 Task: Search one way flight ticket for 4 adults, 1 infant in seat and 1 infant on lap in premium economy from Everett: Paine Field (snohomish County Airport) to Fort Wayne: Fort Wayne International Airport on 8-4-2023. Choice of flights is Royal air maroc. Number of bags: 3 checked bags. Price is upto 40000. Outbound departure time preference is 5:00.
Action: Mouse moved to (231, 310)
Screenshot: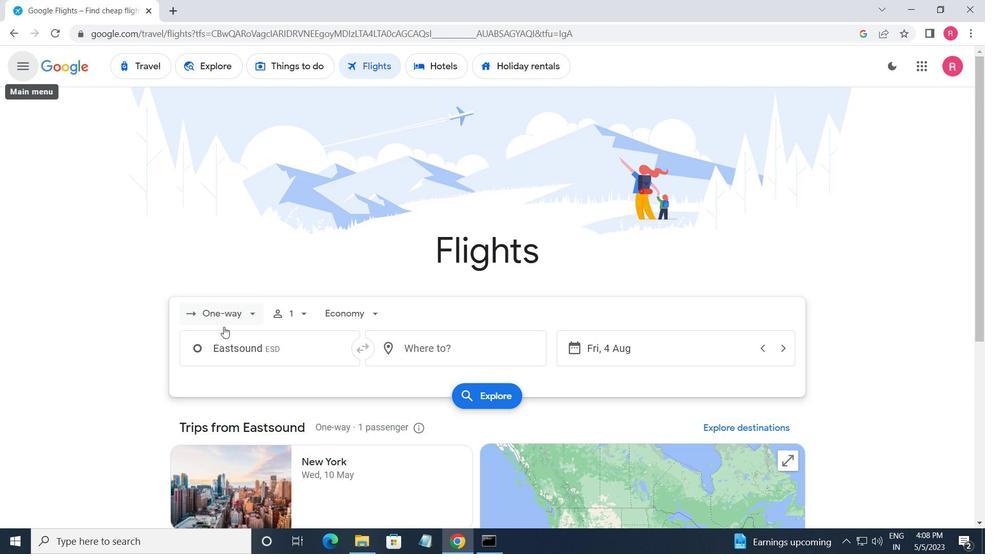 
Action: Mouse pressed left at (231, 310)
Screenshot: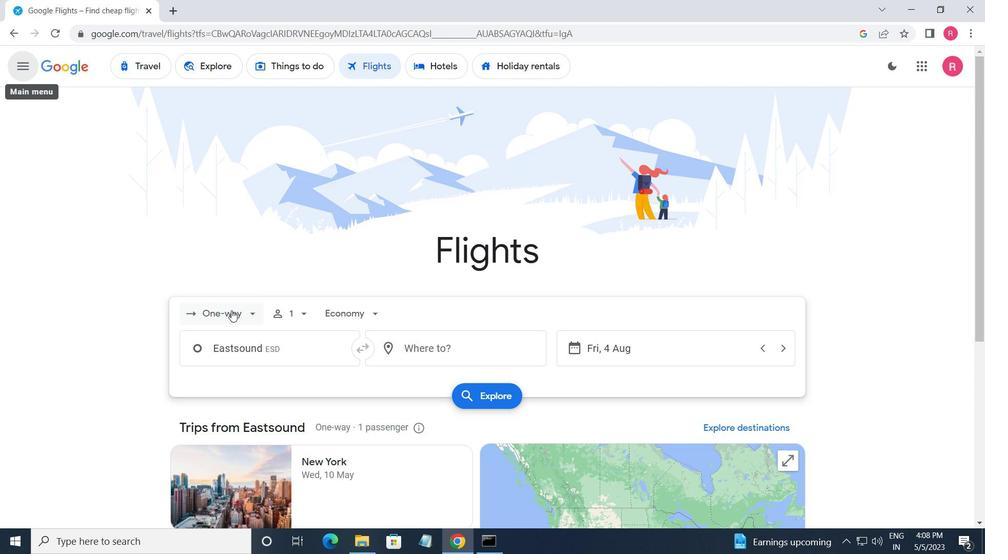 
Action: Mouse moved to (257, 369)
Screenshot: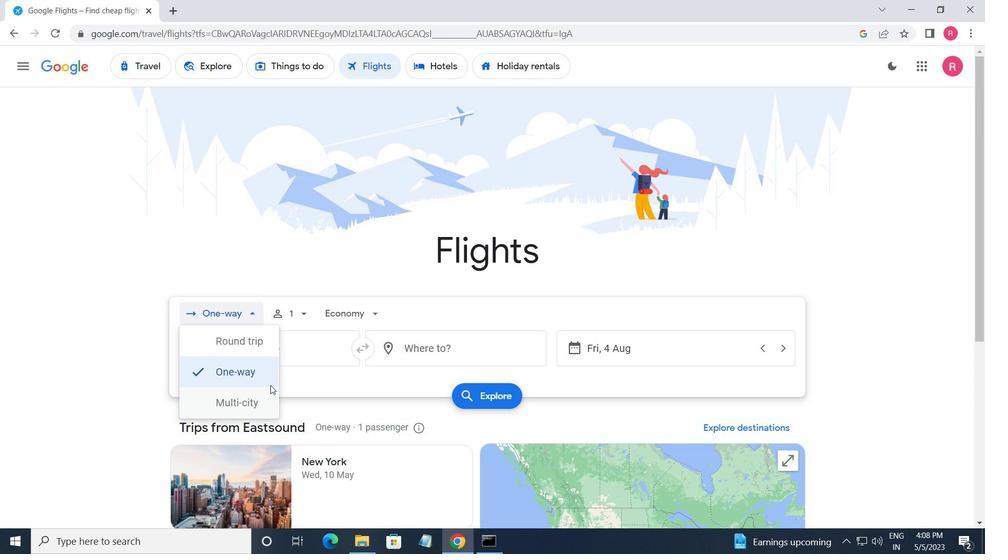 
Action: Mouse pressed left at (257, 369)
Screenshot: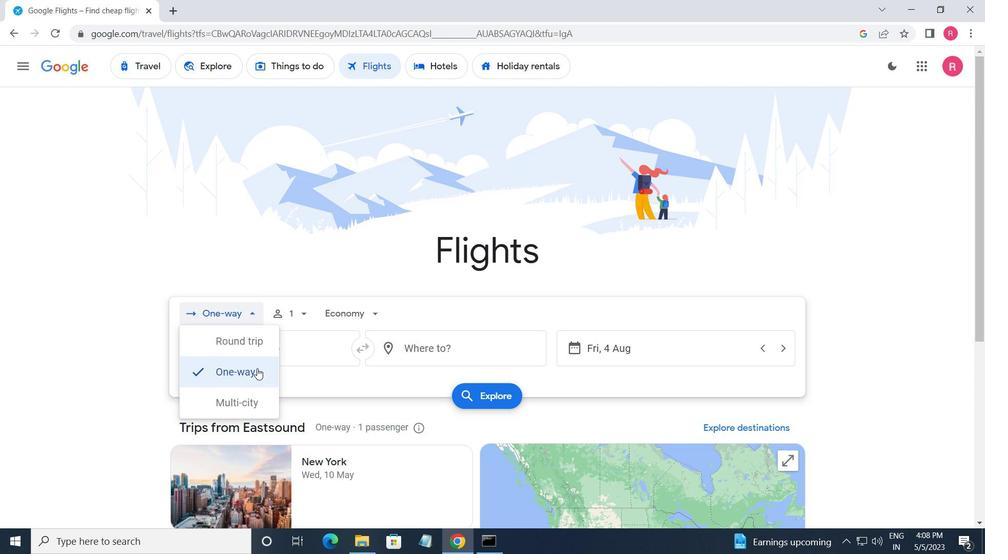 
Action: Mouse moved to (311, 313)
Screenshot: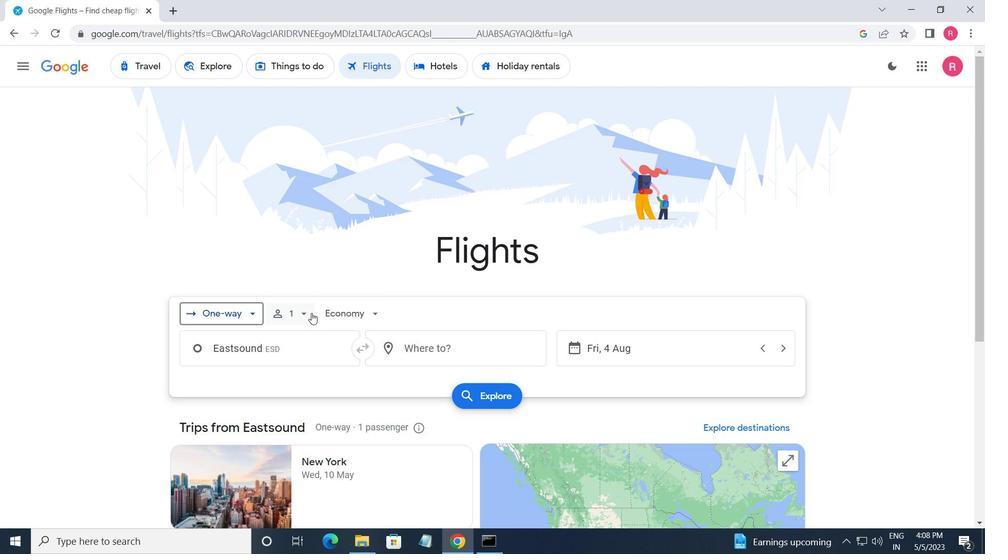 
Action: Mouse pressed left at (311, 313)
Screenshot: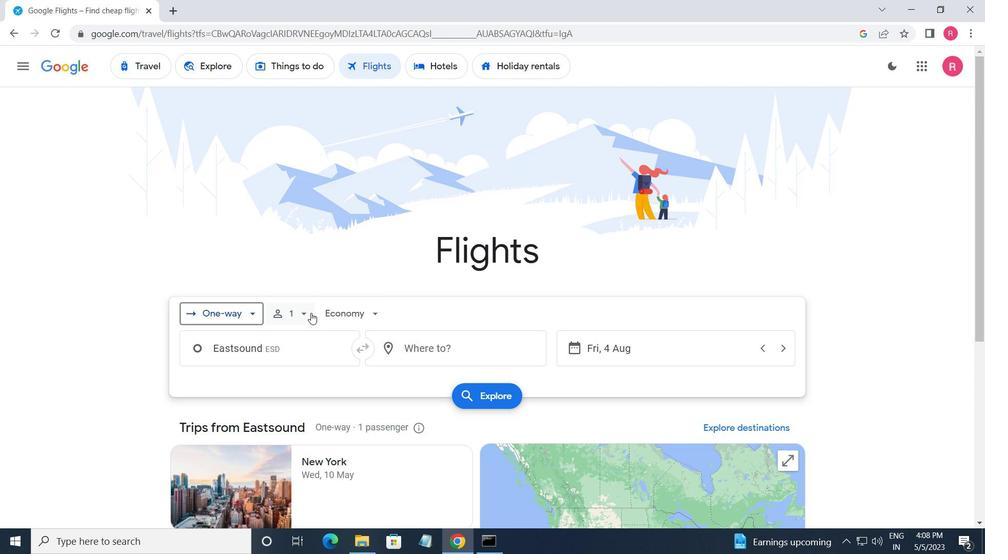 
Action: Mouse moved to (398, 347)
Screenshot: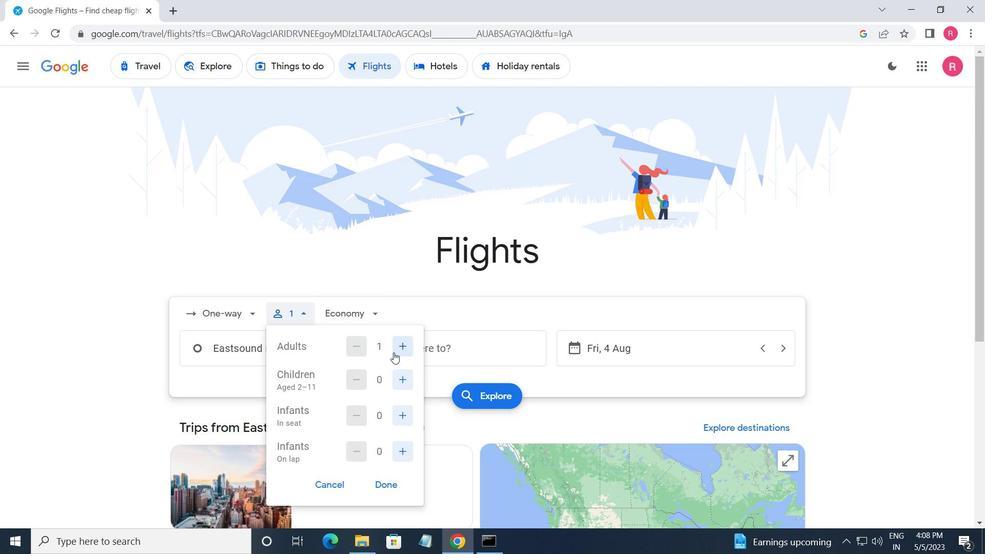 
Action: Mouse pressed left at (398, 347)
Screenshot: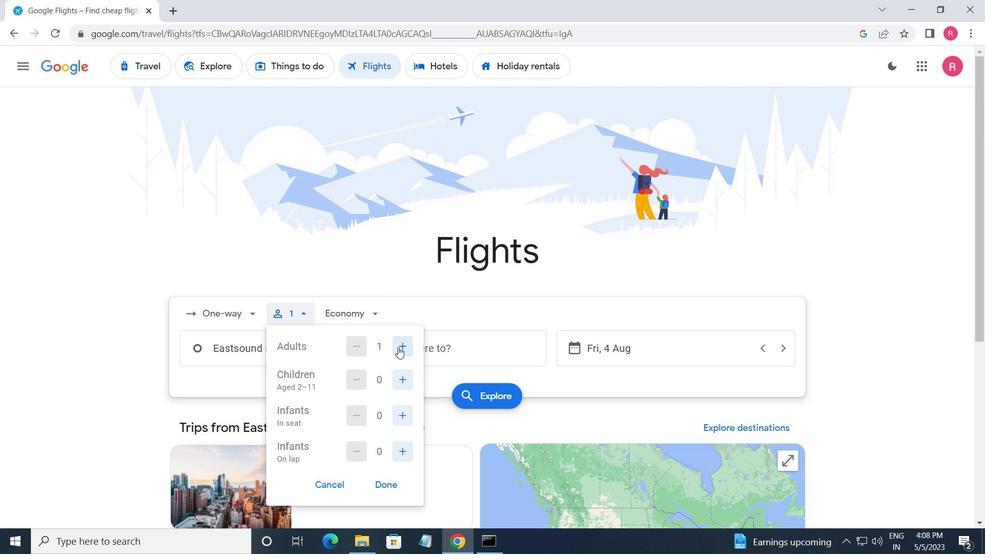 
Action: Mouse pressed left at (398, 347)
Screenshot: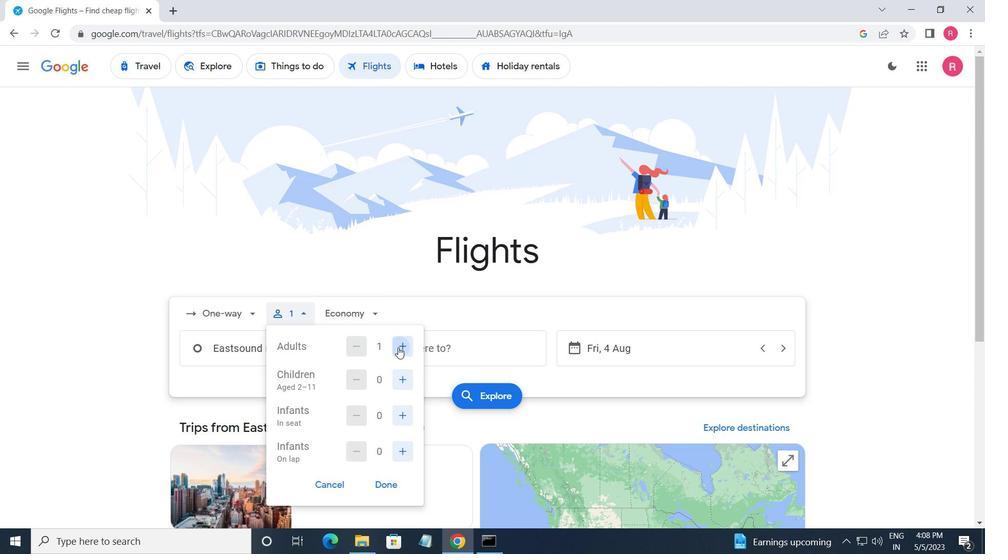 
Action: Mouse moved to (398, 347)
Screenshot: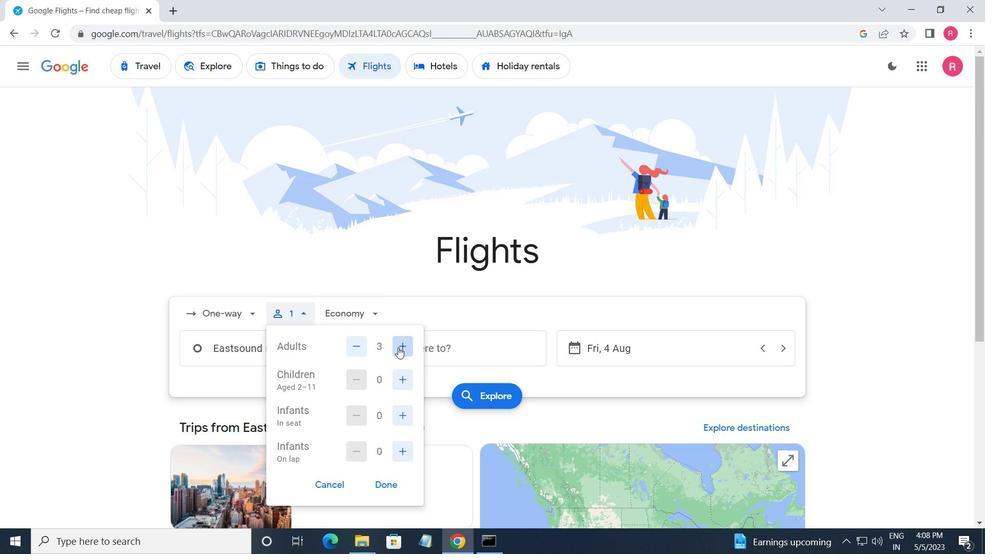 
Action: Mouse pressed left at (398, 347)
Screenshot: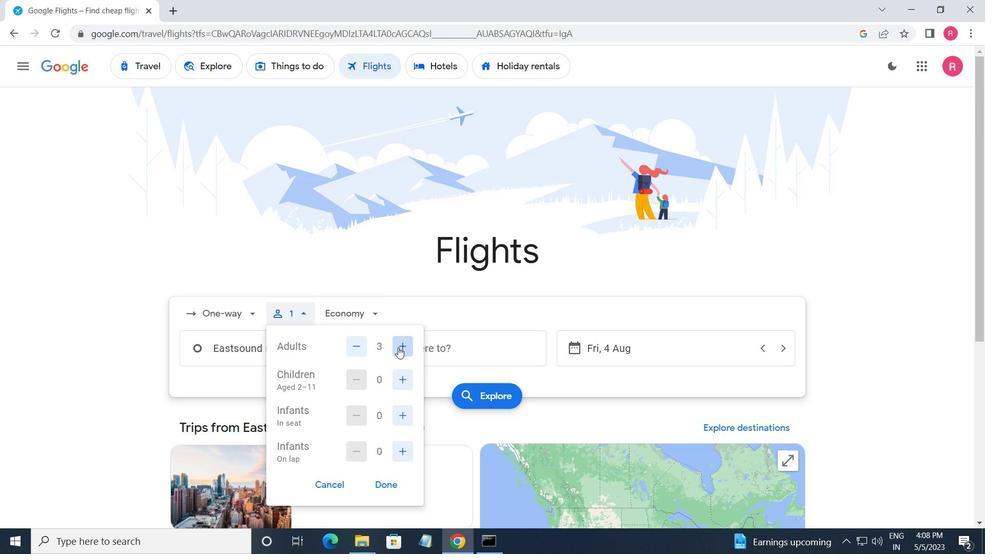
Action: Mouse moved to (407, 413)
Screenshot: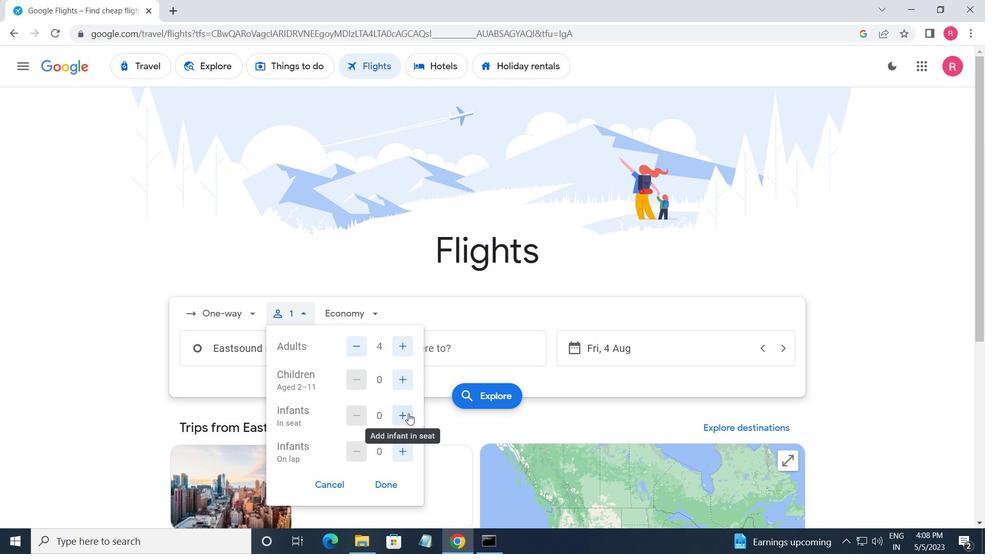 
Action: Mouse pressed left at (407, 413)
Screenshot: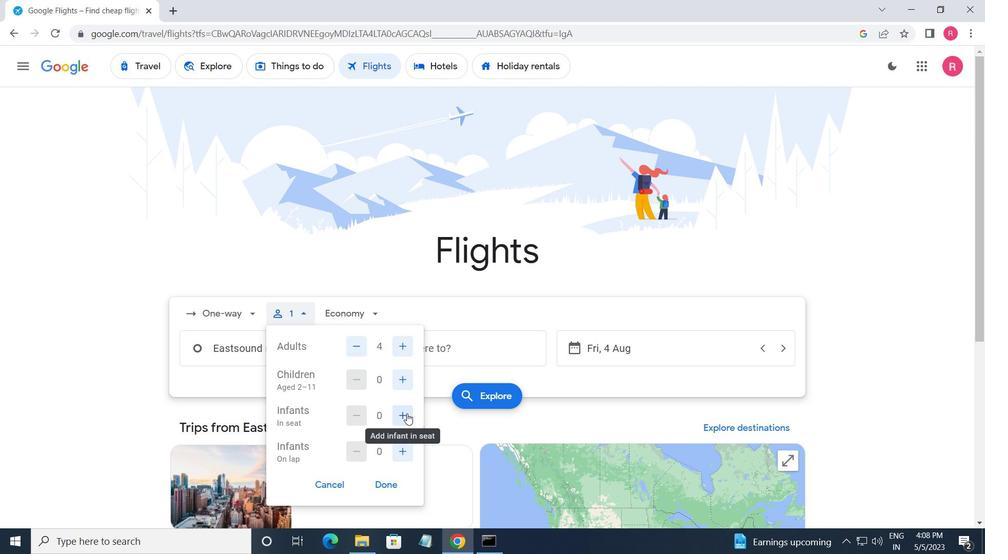 
Action: Mouse moved to (405, 449)
Screenshot: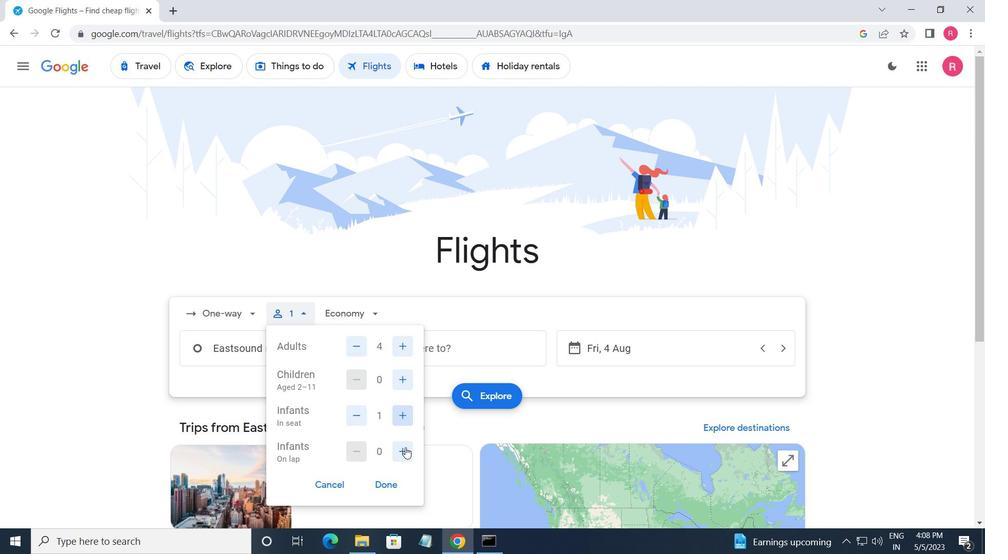 
Action: Mouse pressed left at (405, 449)
Screenshot: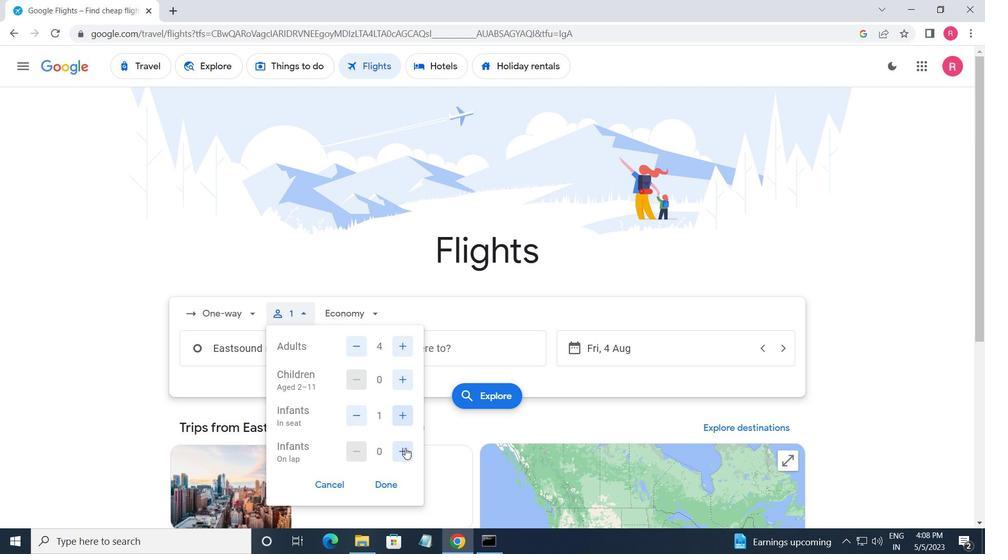
Action: Mouse moved to (384, 487)
Screenshot: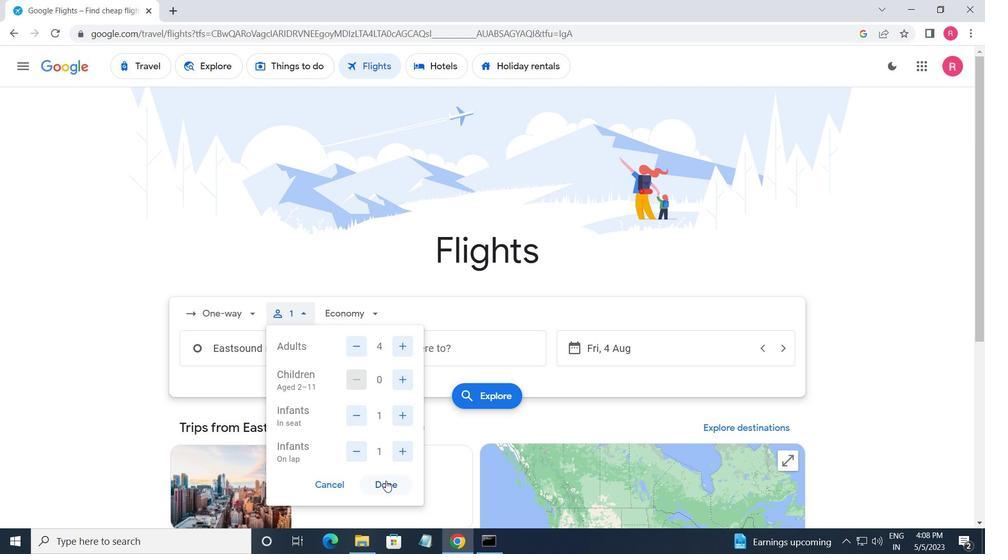 
Action: Mouse pressed left at (384, 487)
Screenshot: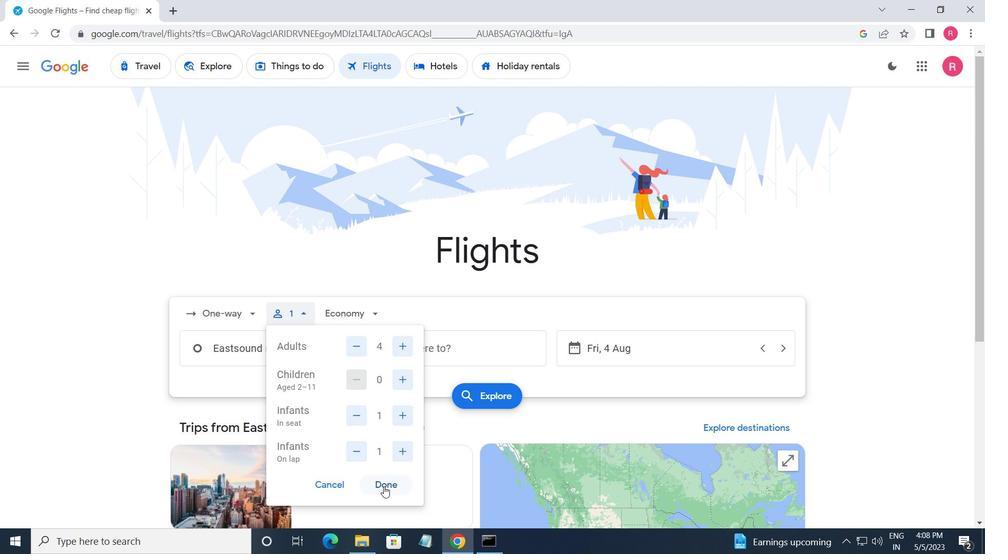 
Action: Mouse moved to (356, 311)
Screenshot: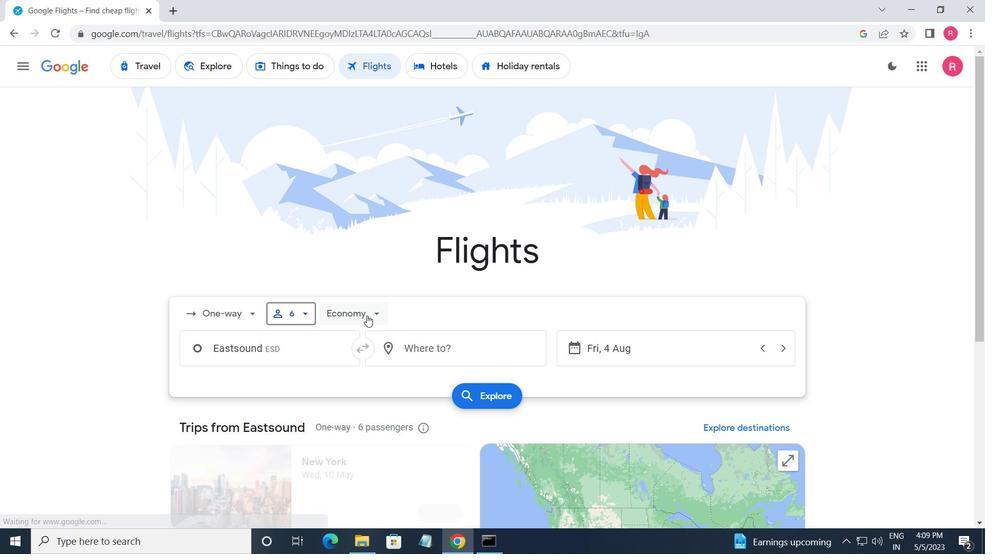 
Action: Mouse pressed left at (356, 311)
Screenshot: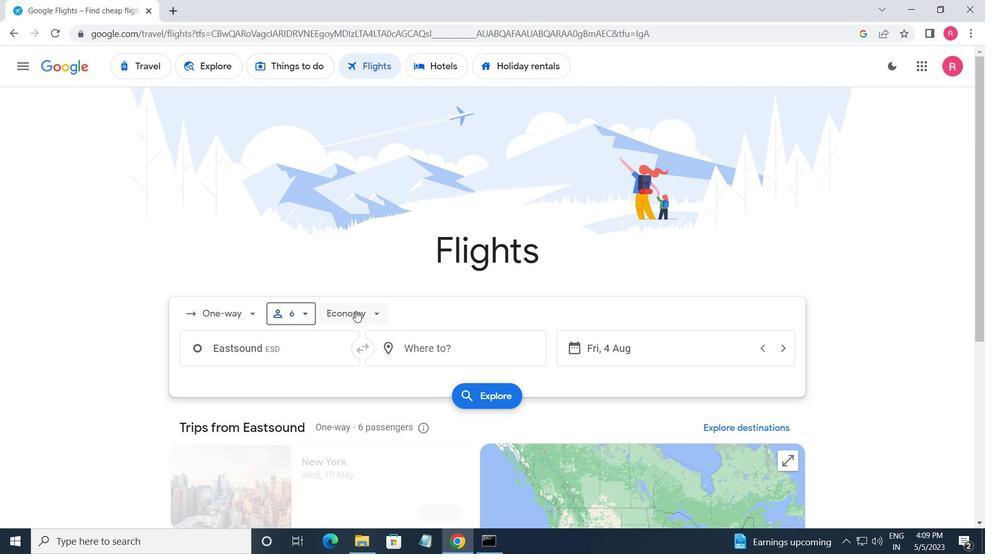 
Action: Mouse moved to (381, 380)
Screenshot: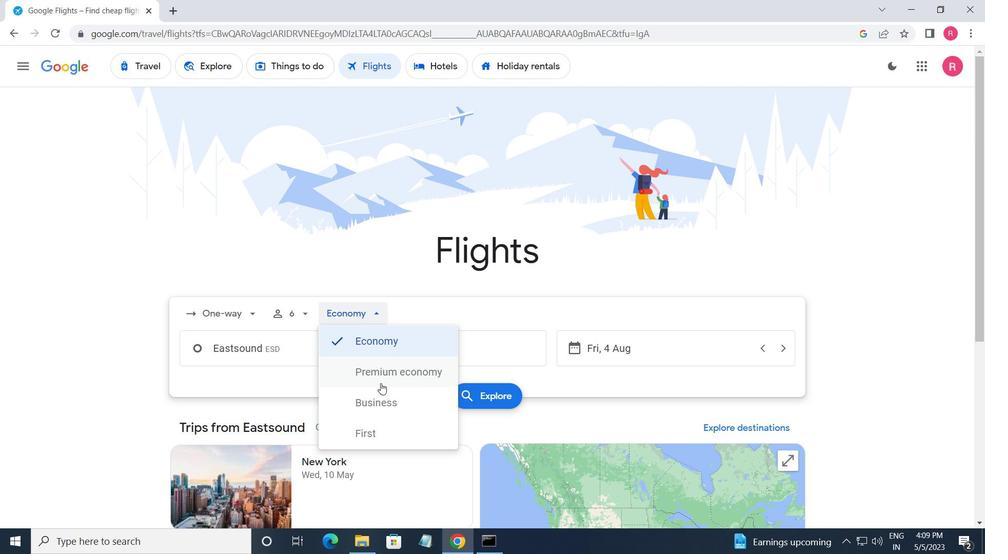 
Action: Mouse pressed left at (381, 380)
Screenshot: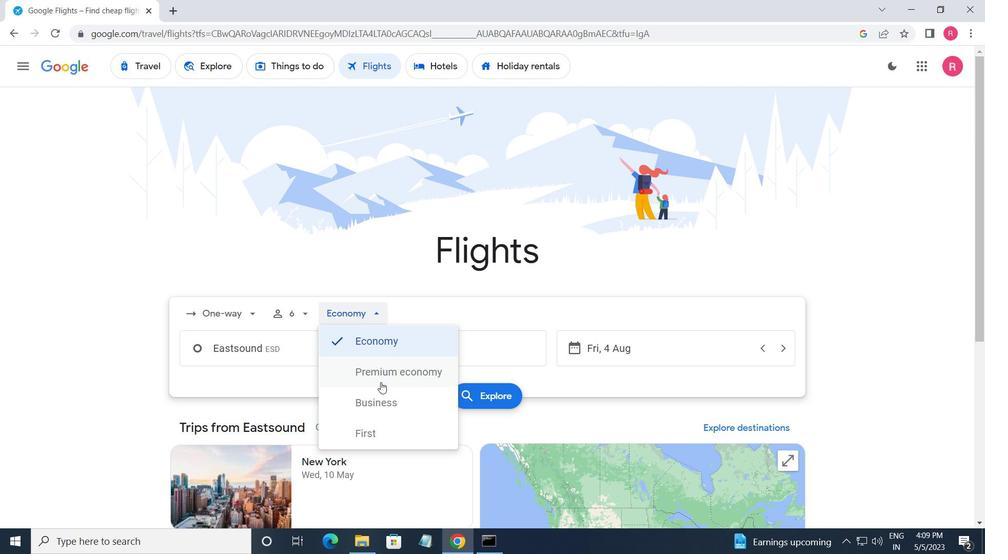 
Action: Mouse moved to (276, 352)
Screenshot: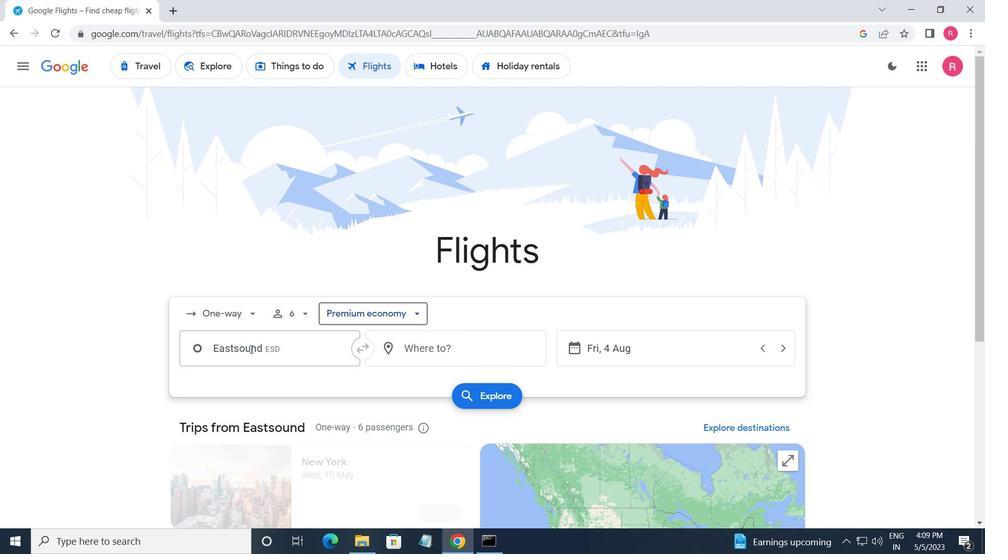 
Action: Mouse pressed left at (276, 352)
Screenshot: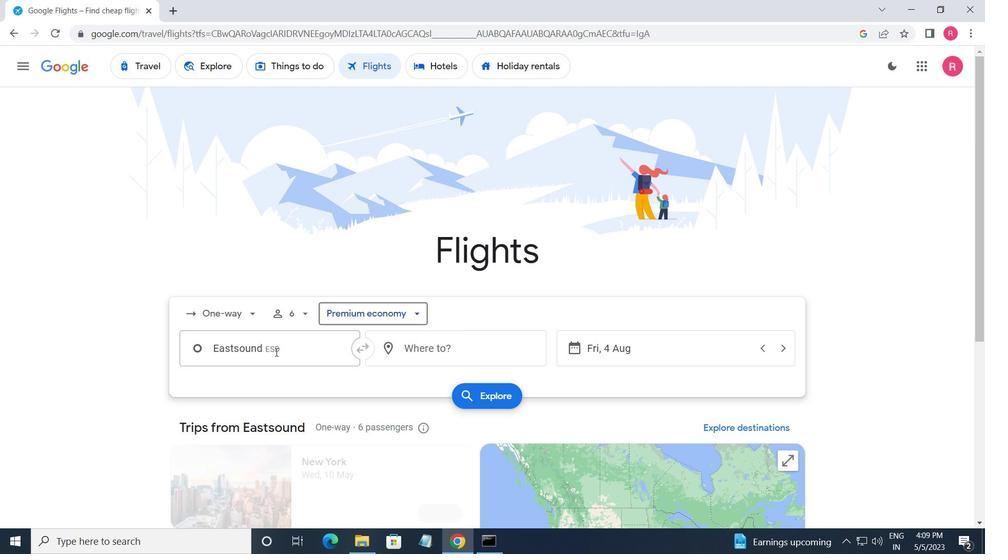
Action: Mouse moved to (276, 352)
Screenshot: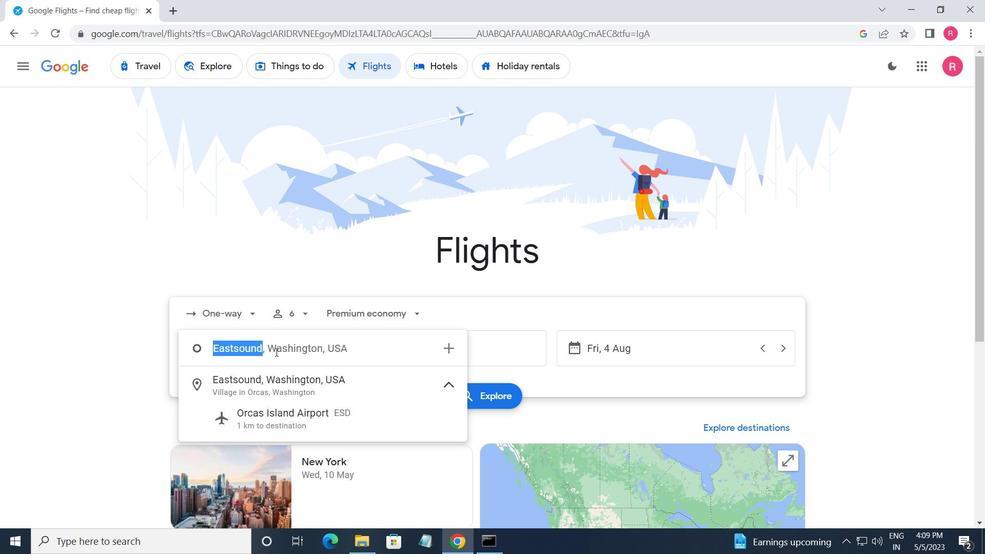 
Action: Key pressed <Key.backspace><Key.shift>EVERETT
Screenshot: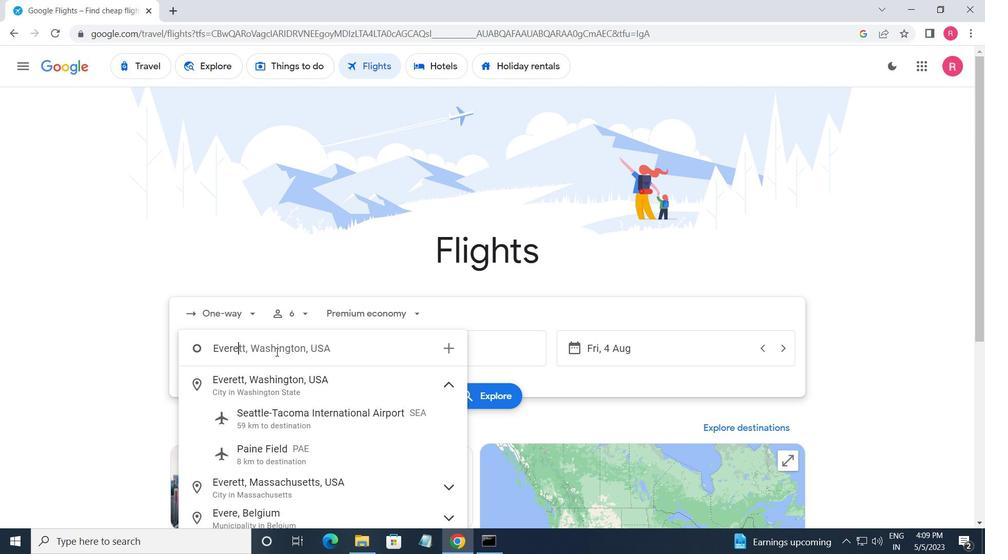 
Action: Mouse moved to (295, 431)
Screenshot: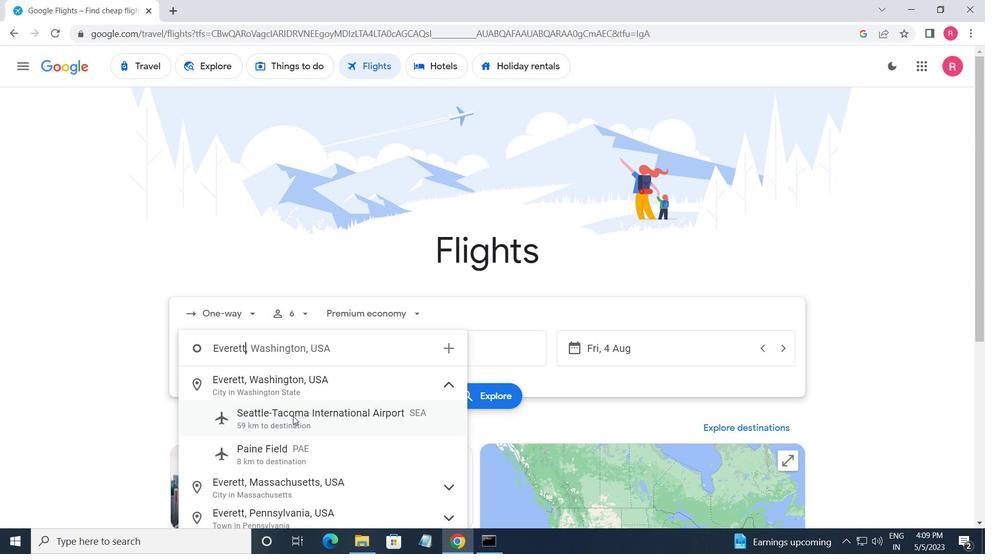 
Action: Key pressed <Key.backspace><Key.backspace><Key.backspace><Key.backspace><Key.backspace><Key.backspace><Key.backspace><Key.backspace><Key.backspace><Key.backspace><Key.backspace><Key.backspace><Key.backspace><Key.backspace><Key.backspace><Key.backspace><Key.backspace><Key.backspace><Key.backspace><Key.backspace><Key.backspace><Key.backspace><Key.backspace><Key.backspace><Key.backspace><Key.backspace><Key.backspace><Key.backspace><Key.backspace><Key.backspace><Key.backspace><Key.backspace><Key.backspace><Key.backspace><Key.backspace><Key.backspace><Key.backspace><Key.backspace><Key.backspace><Key.backspace><Key.backspace><Key.backspace><Key.backspace><Key.backspace><Key.backspace><Key.backspace><Key.backspace><Key.backspace><Key.backspace><Key.backspace><Key.backspace><Key.backspace><Key.backspace><Key.shift>EVERETT
Screenshot: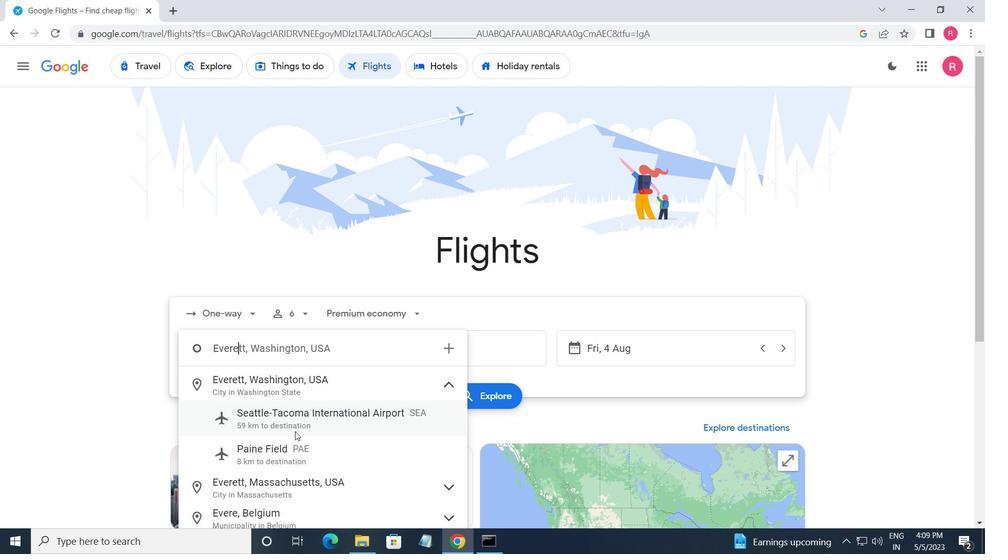 
Action: Mouse moved to (283, 446)
Screenshot: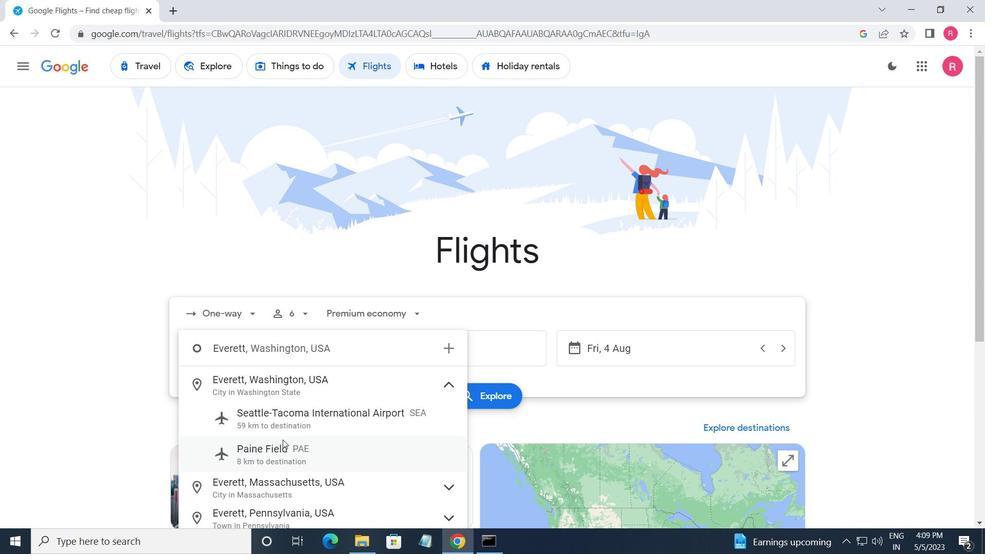 
Action: Mouse pressed left at (283, 446)
Screenshot: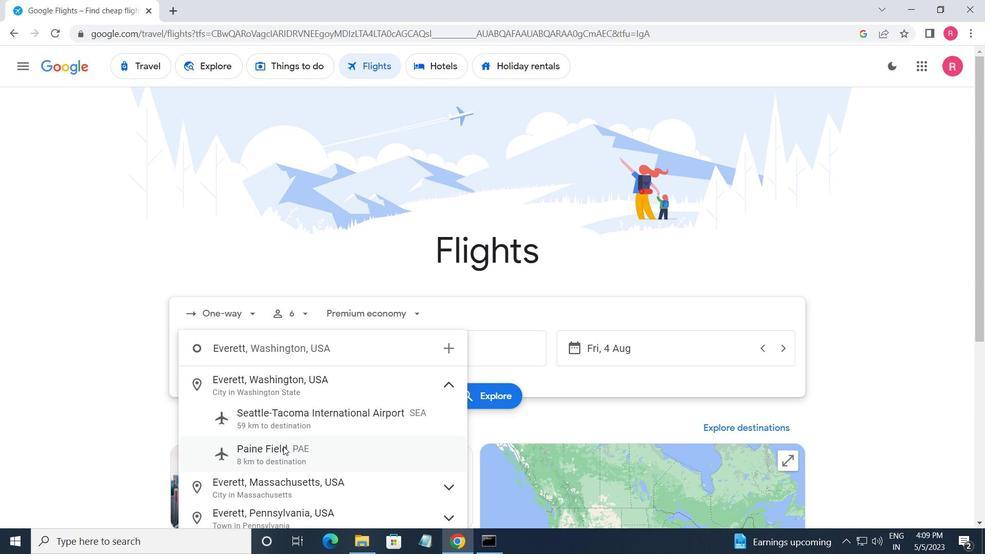 
Action: Mouse moved to (447, 341)
Screenshot: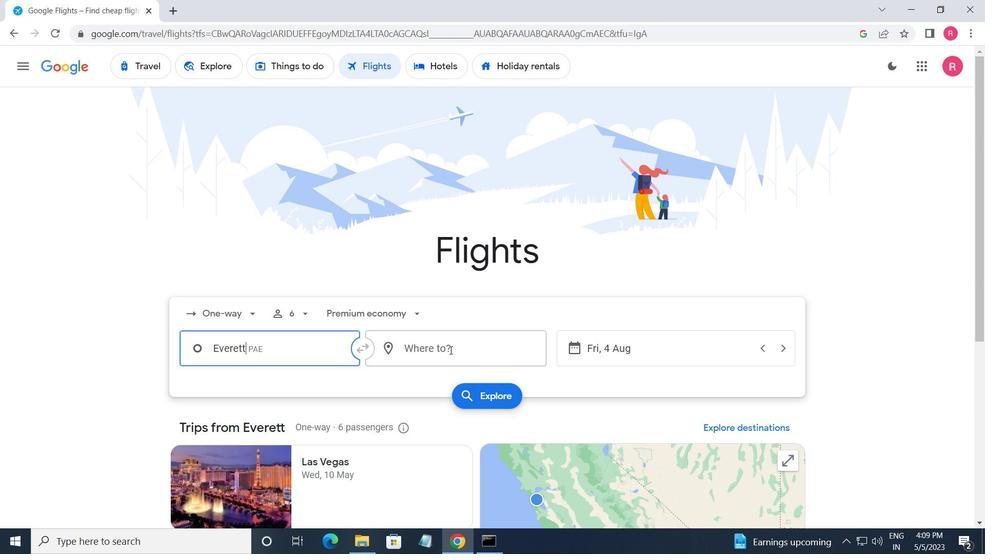 
Action: Mouse pressed left at (447, 341)
Screenshot: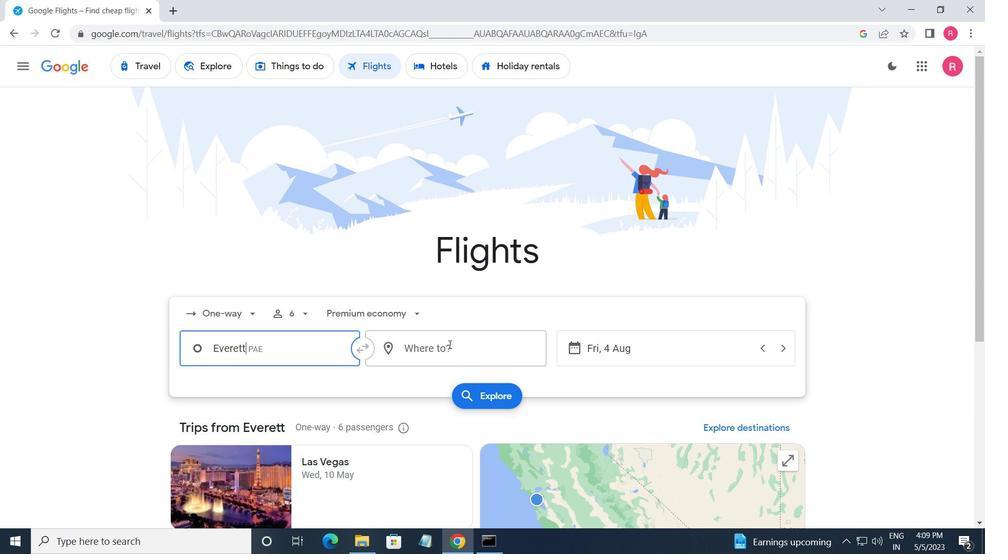 
Action: Key pressed <Key.caps_lock>FO<Key.backspace><Key.caps_lock>ORT<Key.space>
Screenshot: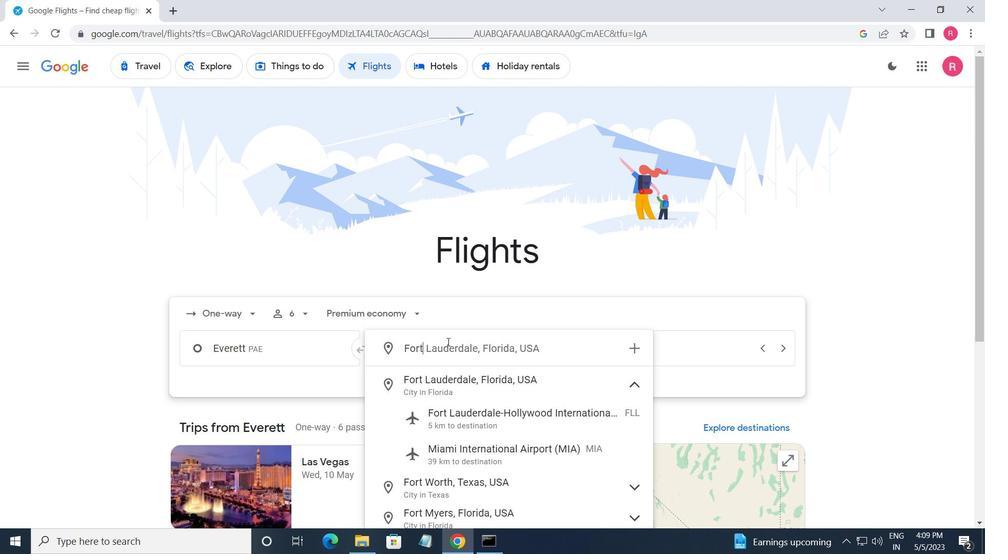 
Action: Mouse moved to (454, 345)
Screenshot: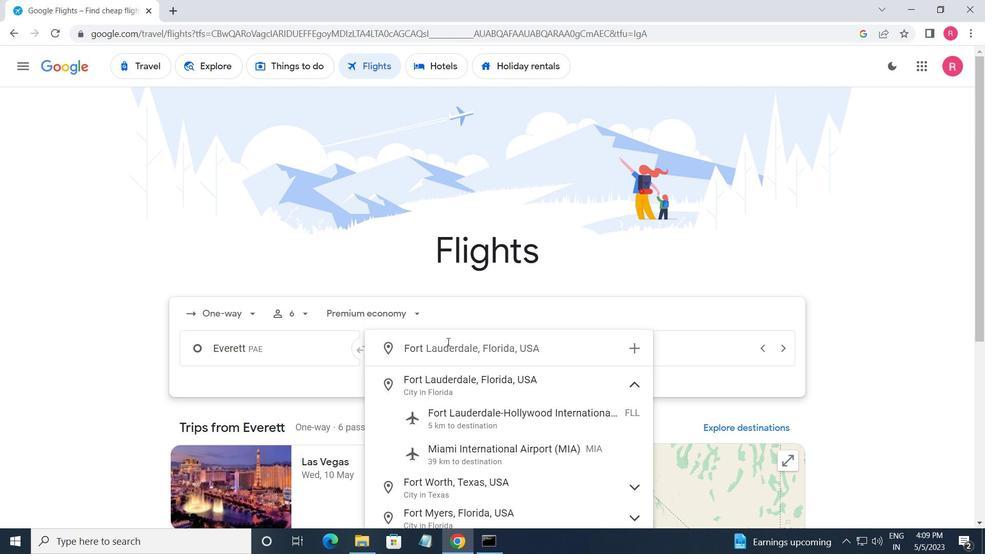
Action: Key pressed <Key.shift>WAY
Screenshot: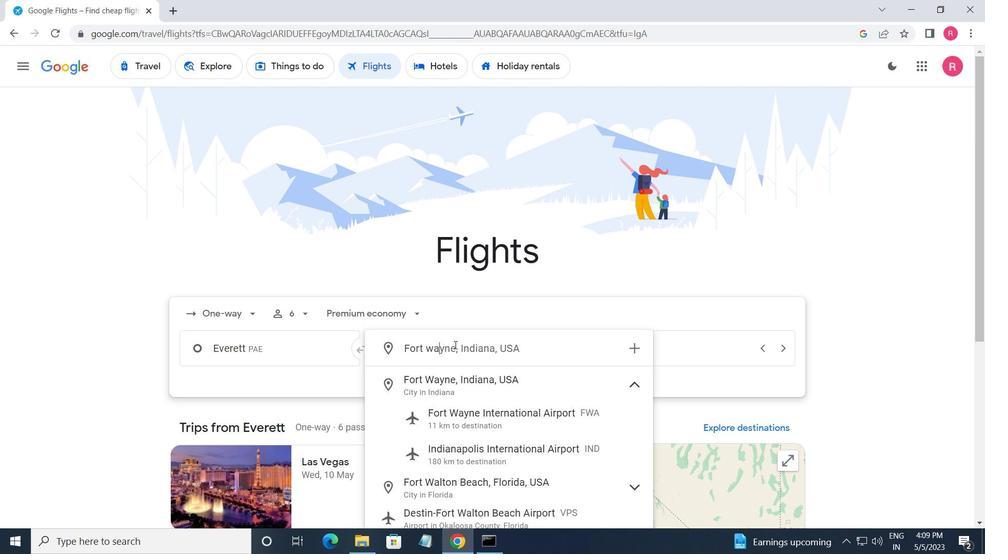 
Action: Mouse moved to (517, 414)
Screenshot: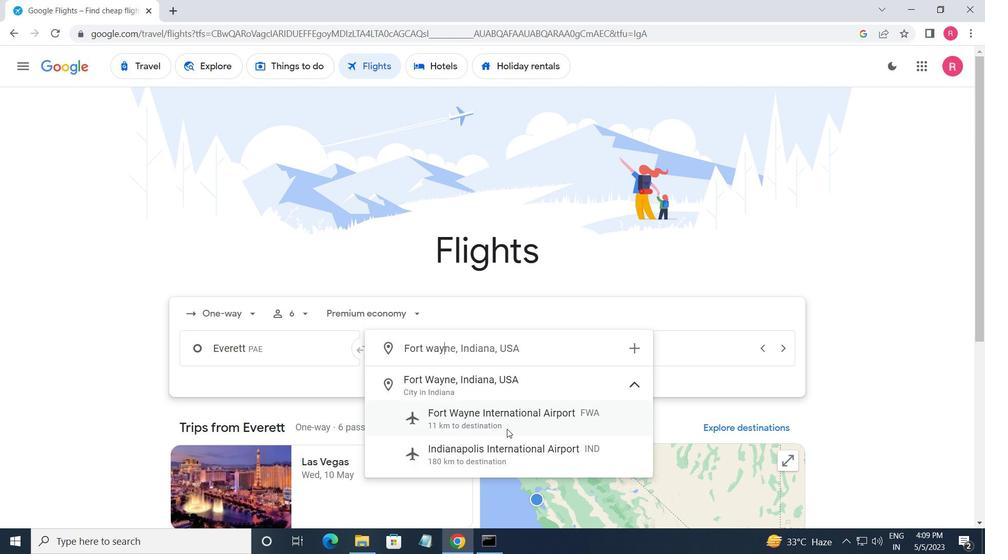 
Action: Mouse pressed left at (517, 414)
Screenshot: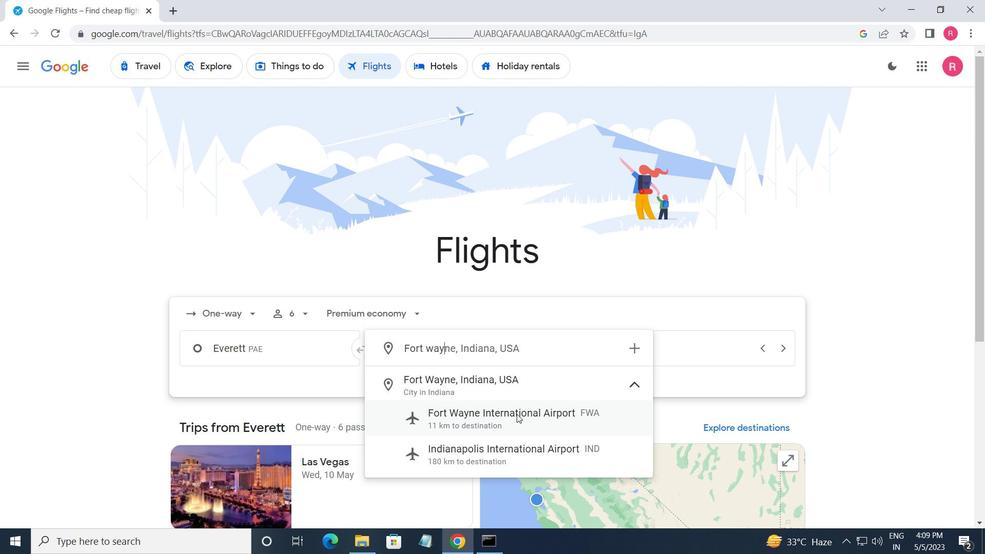 
Action: Mouse moved to (701, 338)
Screenshot: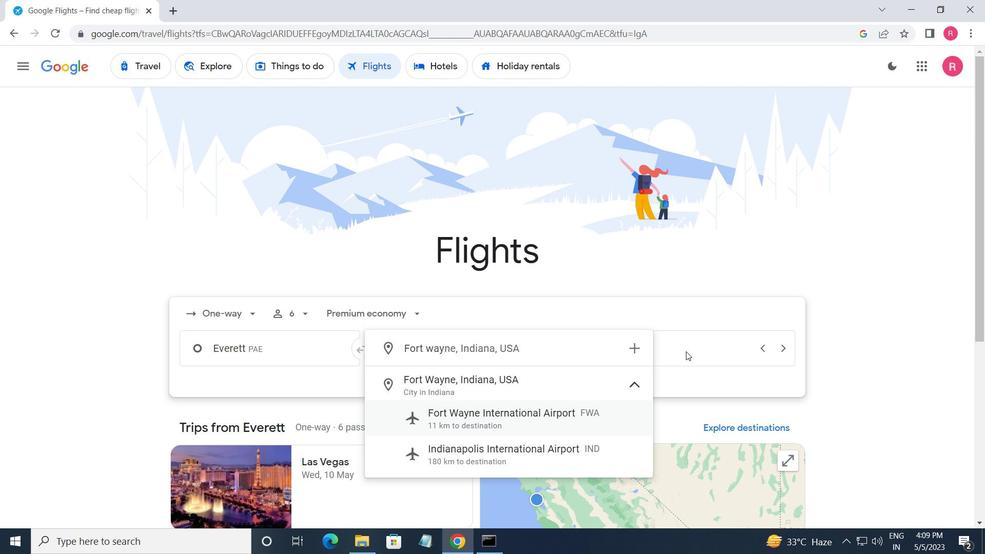 
Action: Mouse pressed left at (701, 338)
Screenshot: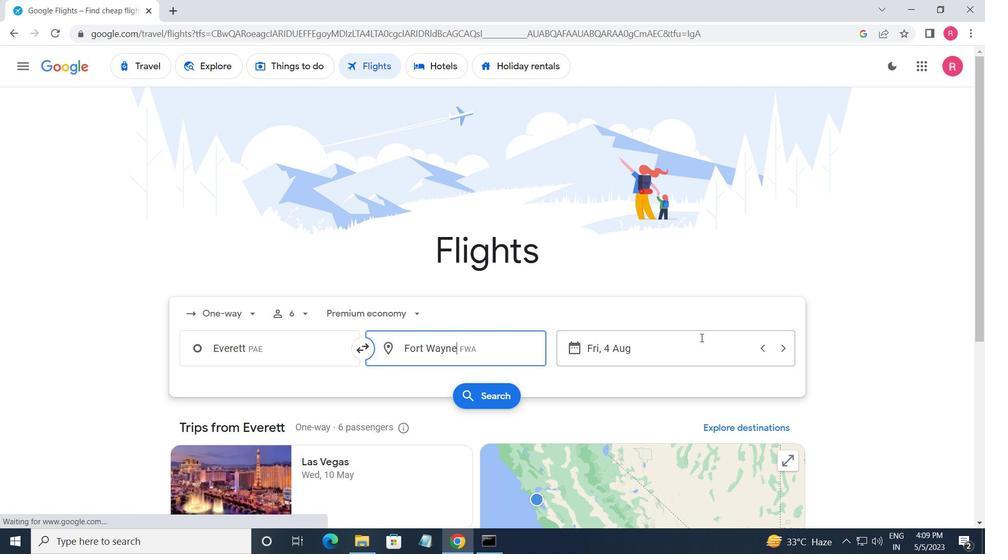 
Action: Mouse moved to (499, 302)
Screenshot: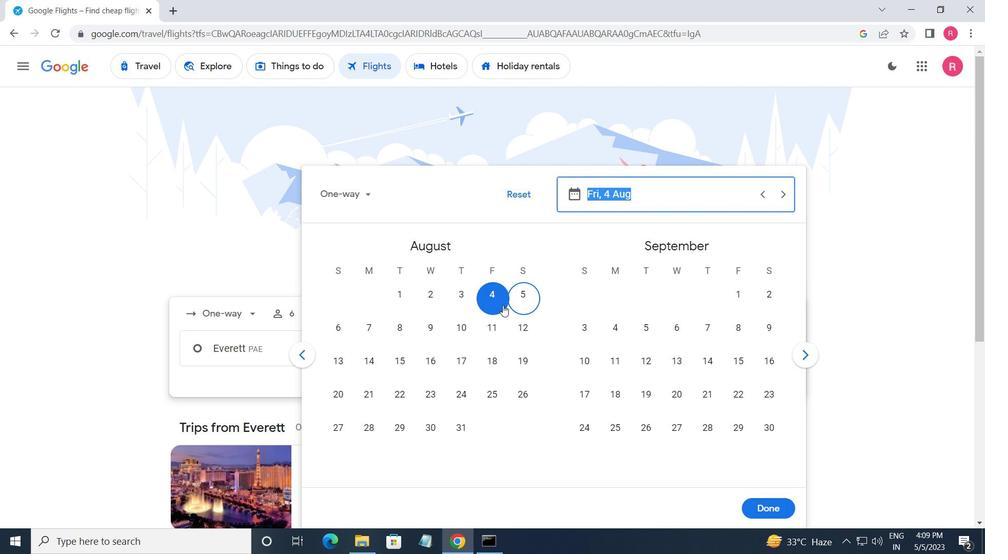 
Action: Mouse pressed left at (499, 302)
Screenshot: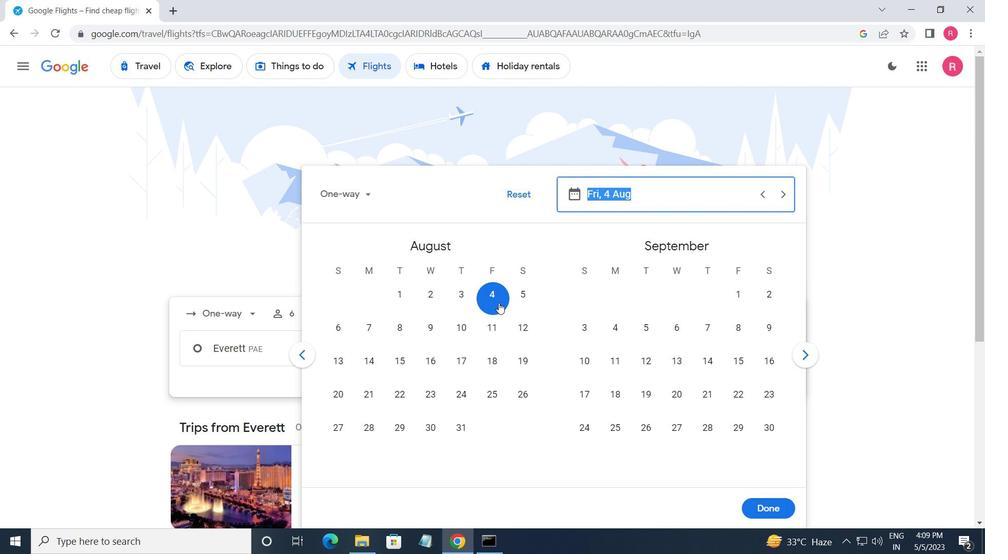 
Action: Mouse moved to (770, 507)
Screenshot: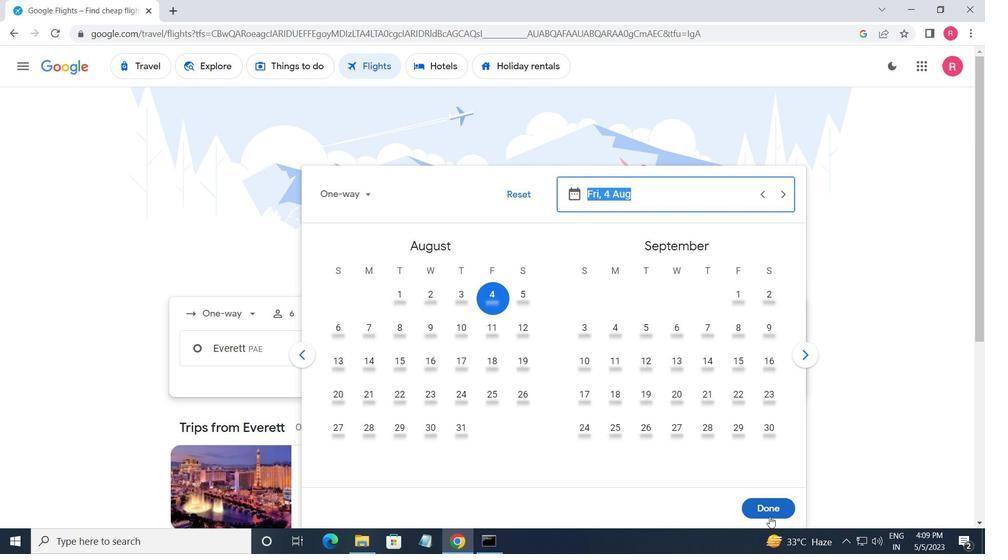 
Action: Mouse pressed left at (770, 507)
Screenshot: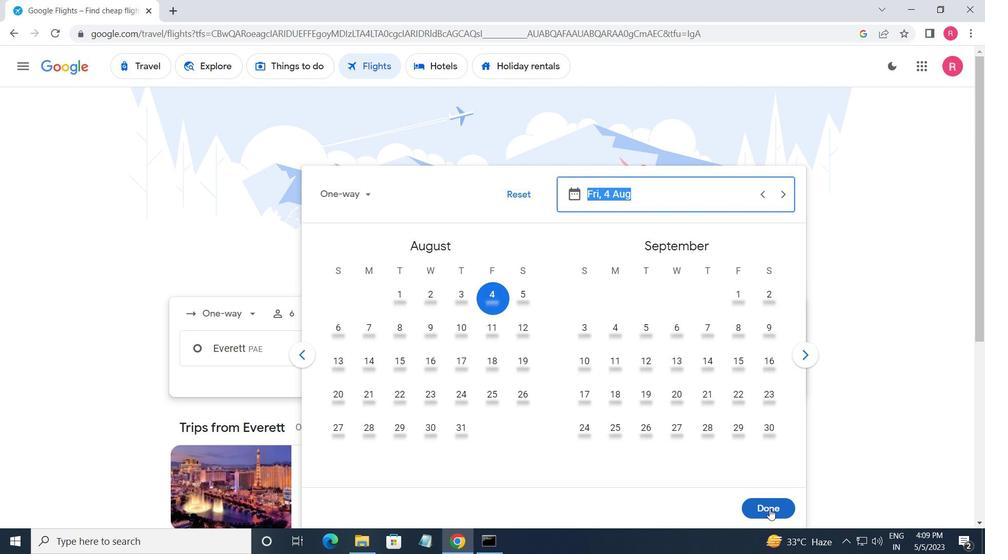 
Action: Mouse moved to (493, 402)
Screenshot: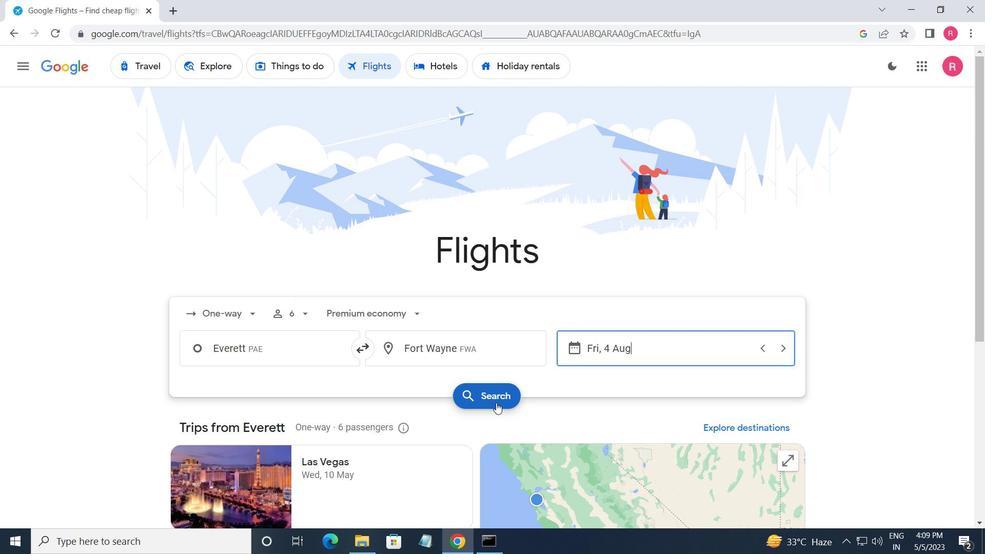 
Action: Mouse pressed left at (493, 402)
Screenshot: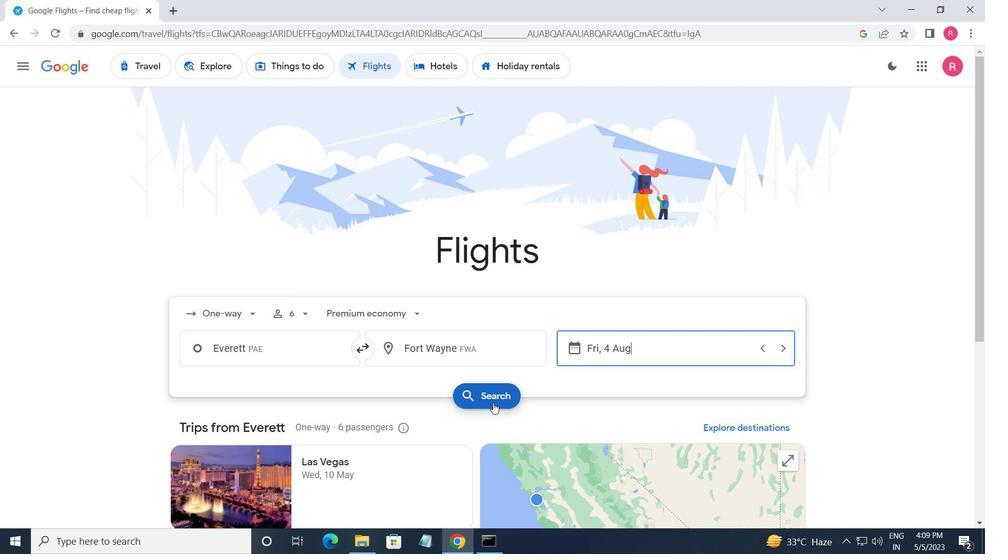
Action: Mouse moved to (179, 180)
Screenshot: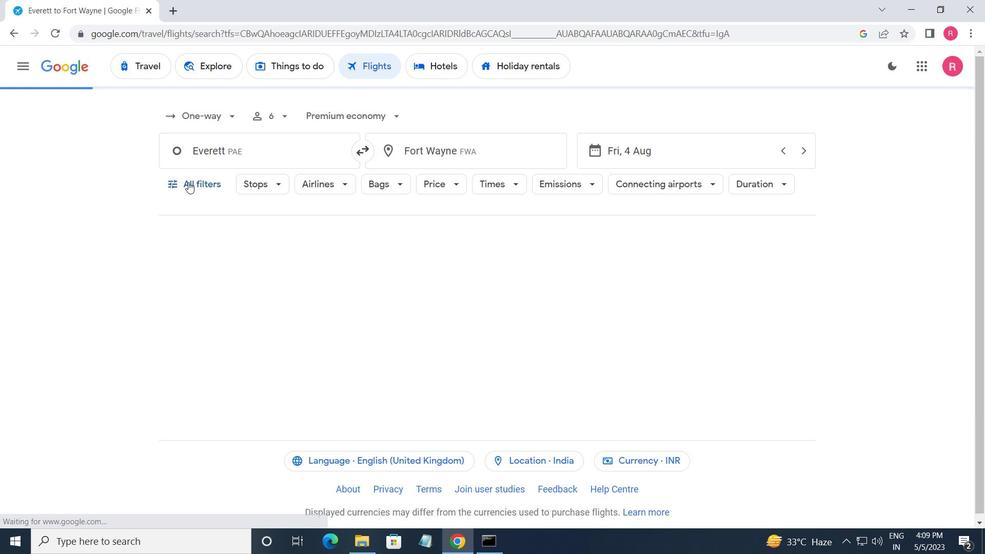 
Action: Mouse pressed left at (179, 180)
Screenshot: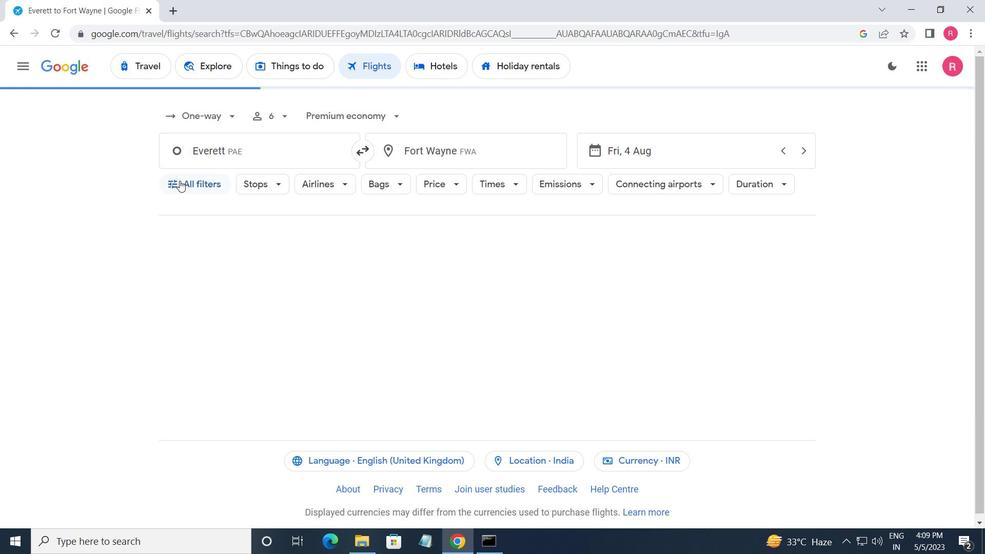 
Action: Mouse moved to (213, 298)
Screenshot: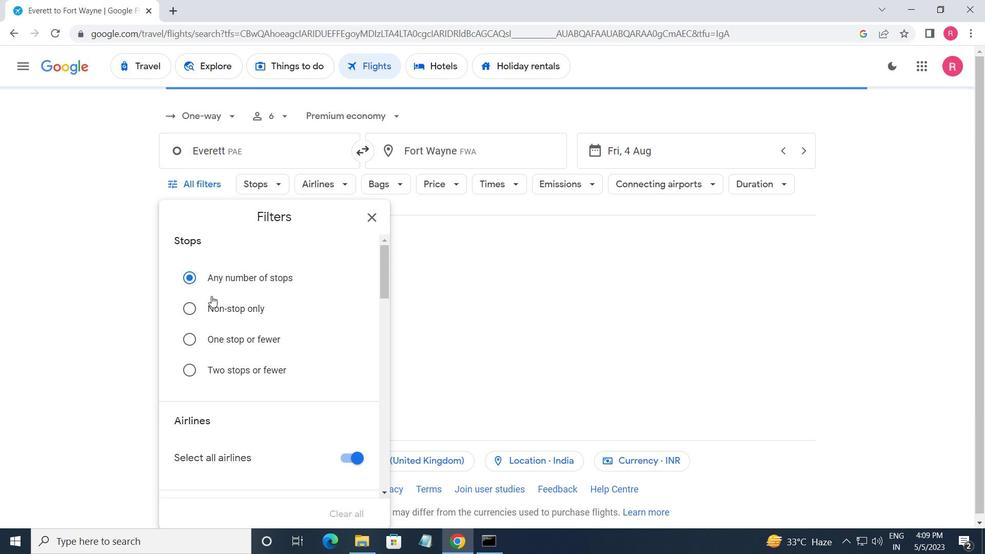 
Action: Mouse scrolled (213, 297) with delta (0, 0)
Screenshot: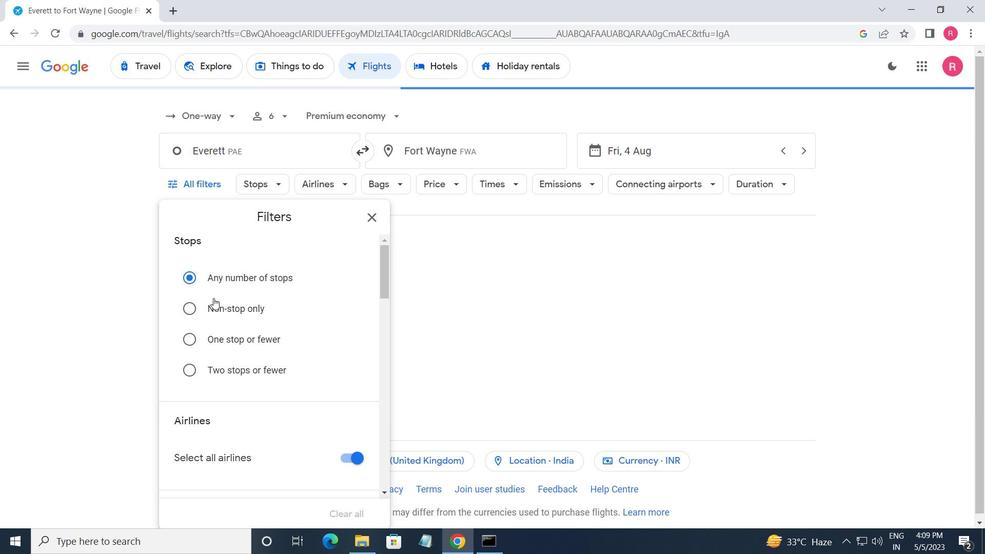 
Action: Mouse moved to (214, 299)
Screenshot: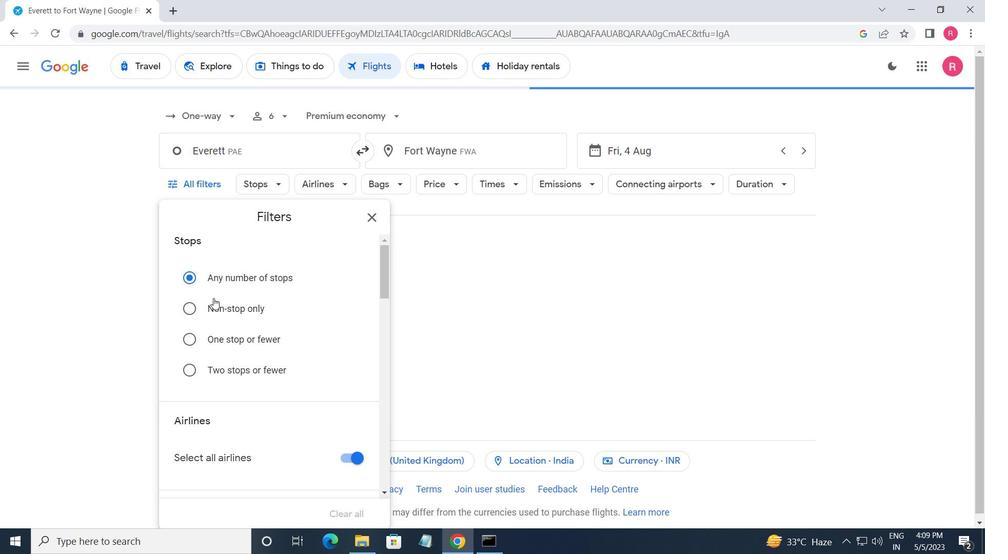 
Action: Mouse scrolled (214, 298) with delta (0, 0)
Screenshot: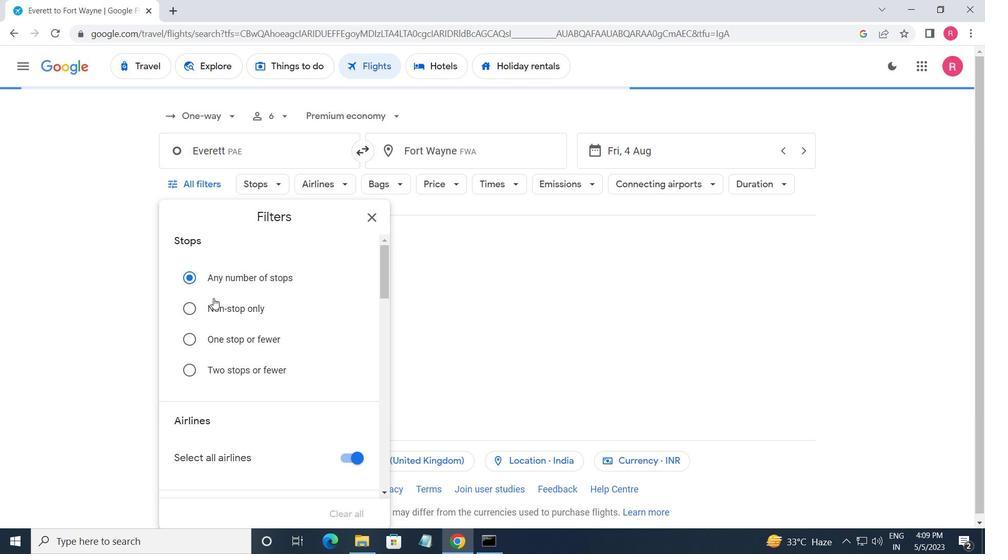 
Action: Mouse moved to (217, 300)
Screenshot: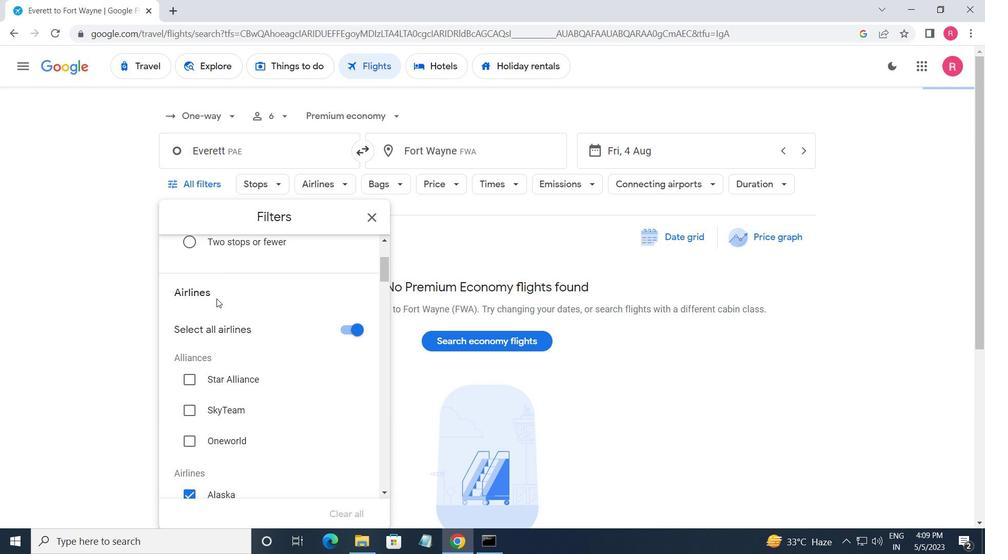 
Action: Mouse scrolled (217, 299) with delta (0, 0)
Screenshot: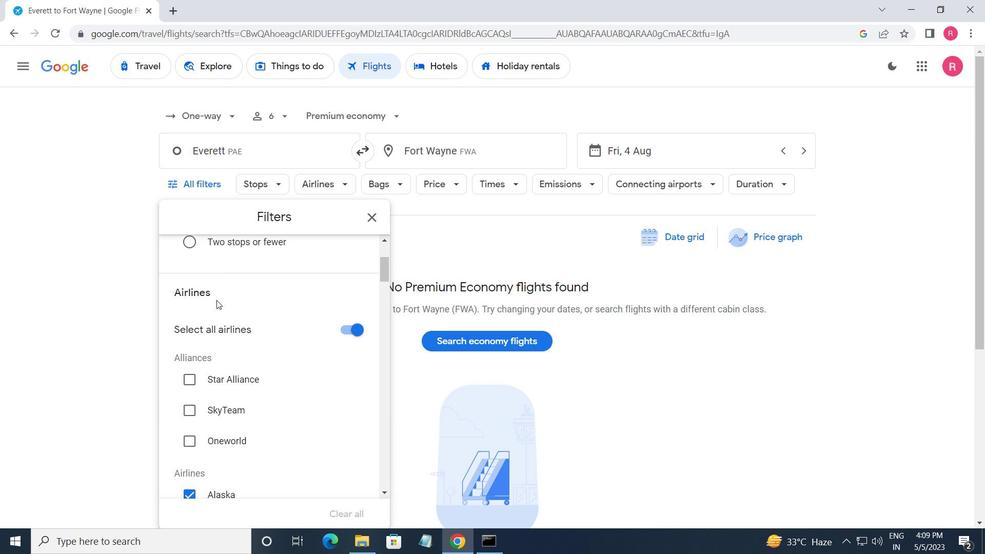
Action: Mouse moved to (227, 309)
Screenshot: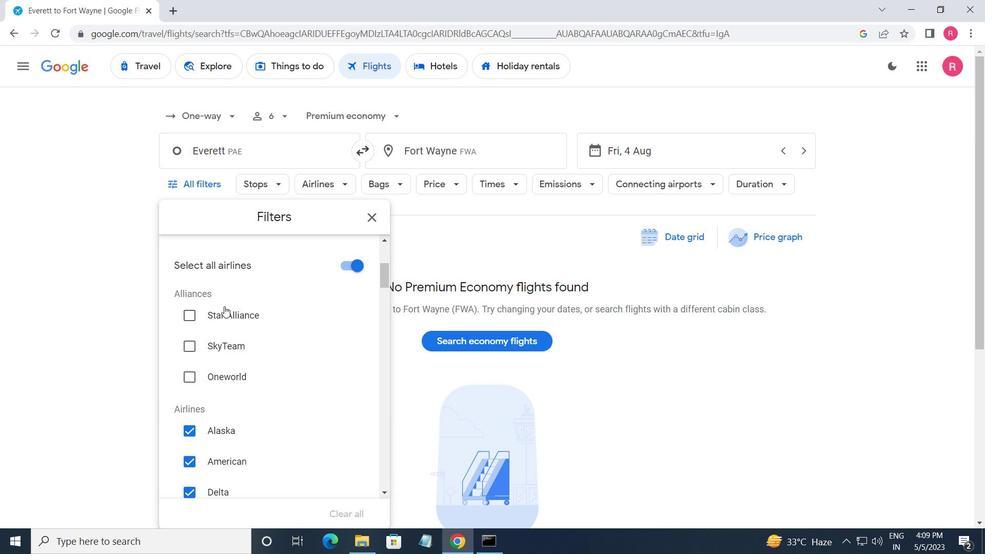 
Action: Mouse scrolled (227, 308) with delta (0, 0)
Screenshot: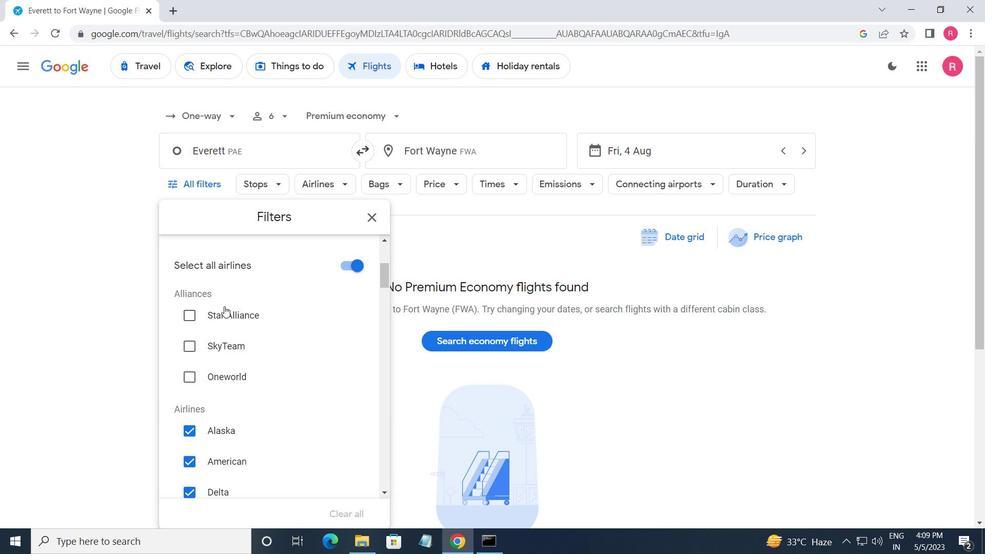 
Action: Mouse moved to (232, 316)
Screenshot: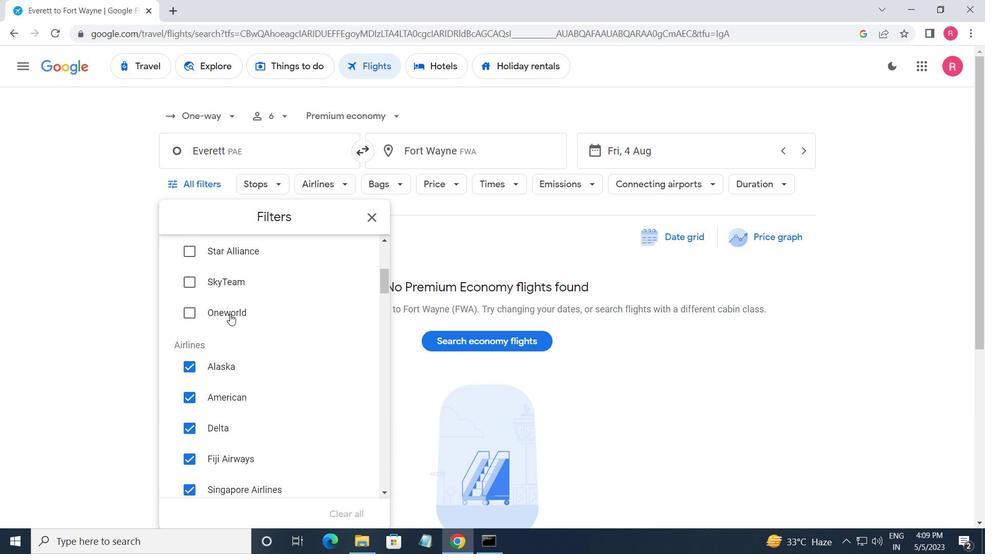 
Action: Mouse scrolled (232, 316) with delta (0, 0)
Screenshot: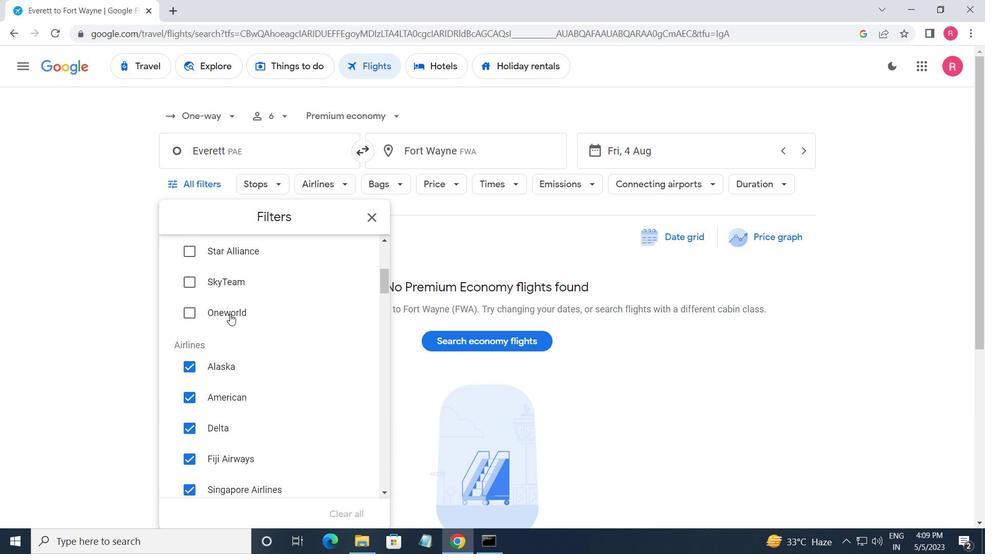 
Action: Mouse moved to (233, 318)
Screenshot: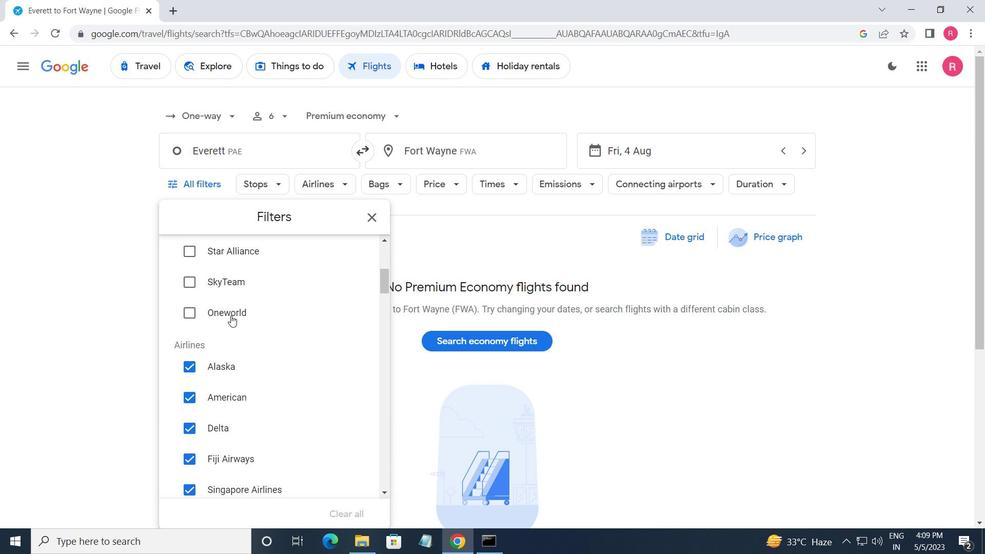 
Action: Mouse scrolled (233, 318) with delta (0, 0)
Screenshot: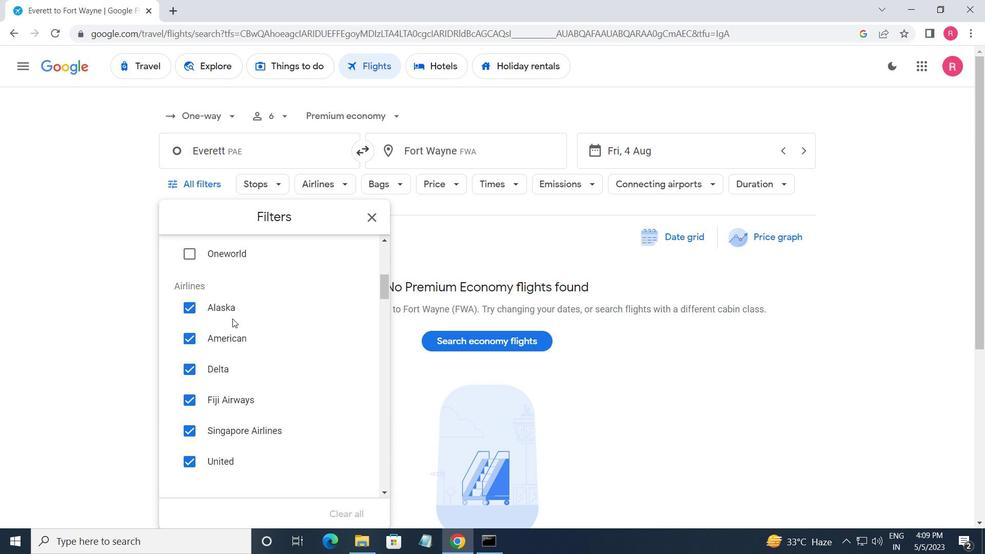 
Action: Mouse scrolled (233, 319) with delta (0, 0)
Screenshot: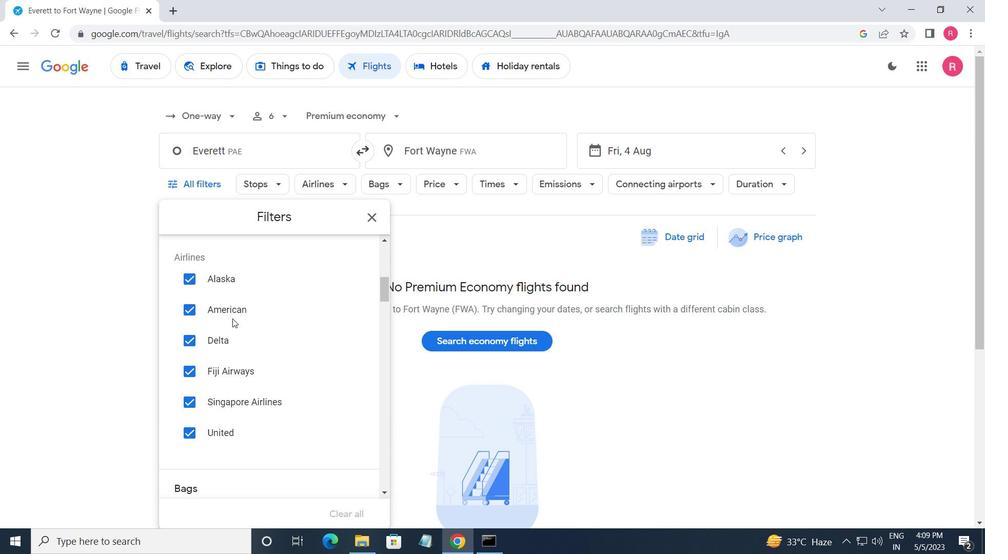 
Action: Mouse scrolled (233, 319) with delta (0, 0)
Screenshot: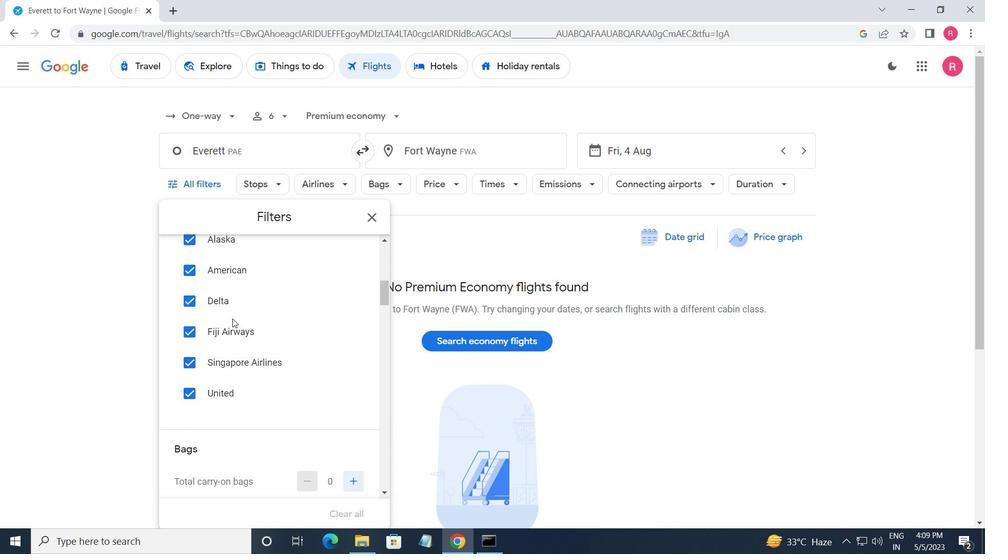 
Action: Mouse moved to (244, 317)
Screenshot: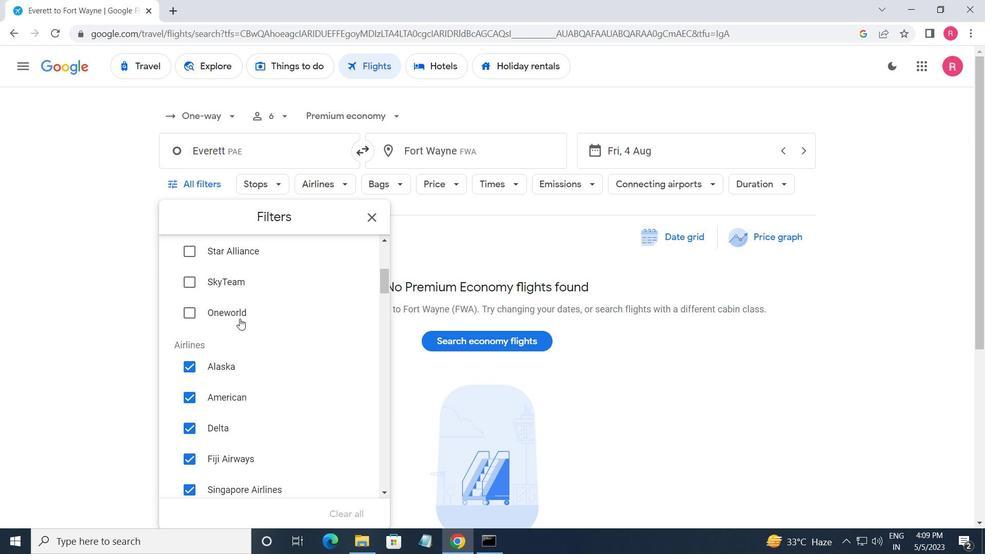 
Action: Mouse scrolled (244, 318) with delta (0, 0)
Screenshot: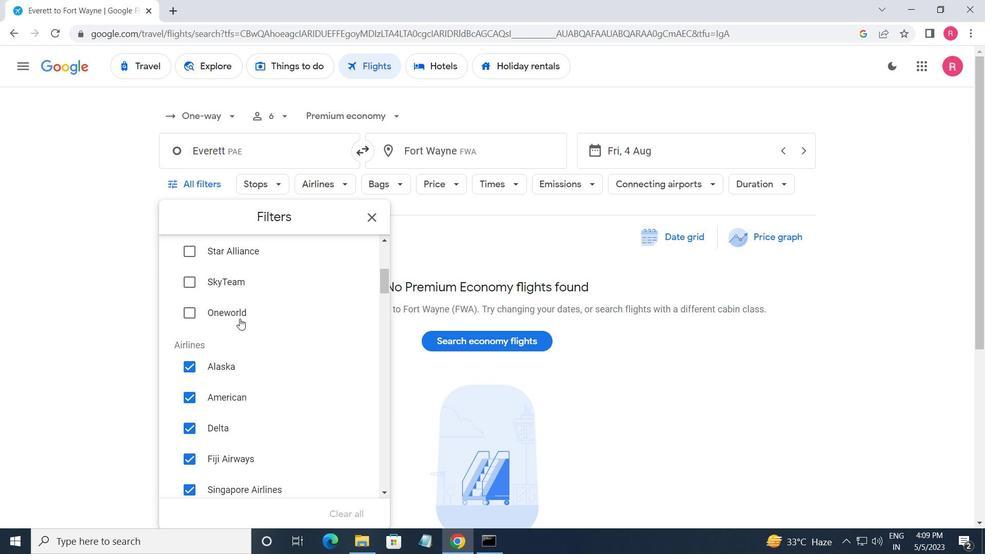 
Action: Mouse moved to (340, 262)
Screenshot: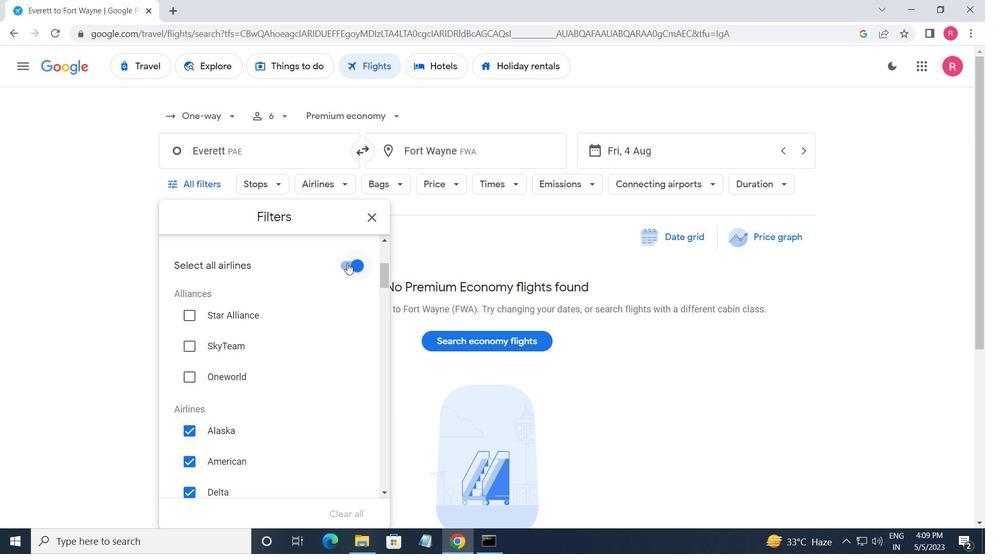 
Action: Mouse pressed left at (340, 262)
Screenshot: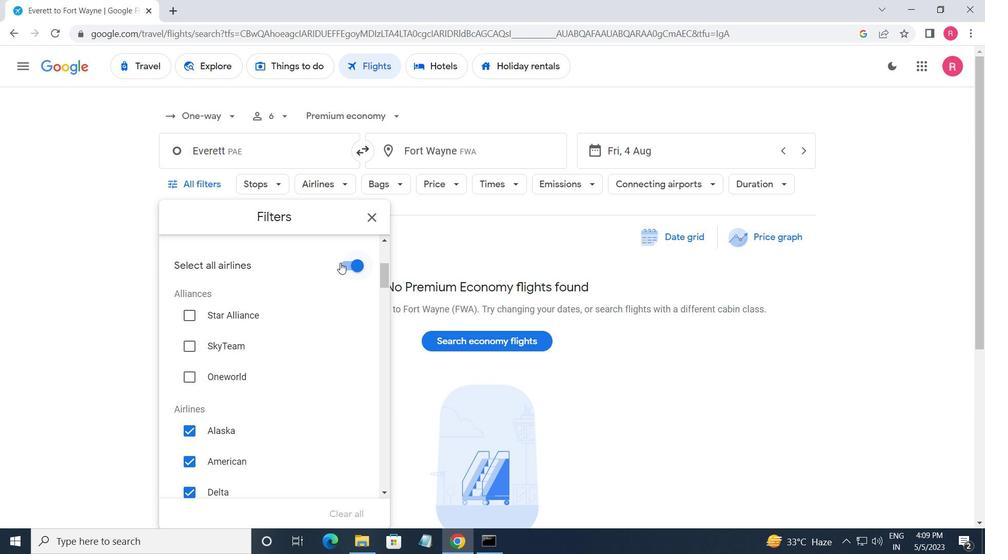 
Action: Mouse moved to (347, 265)
Screenshot: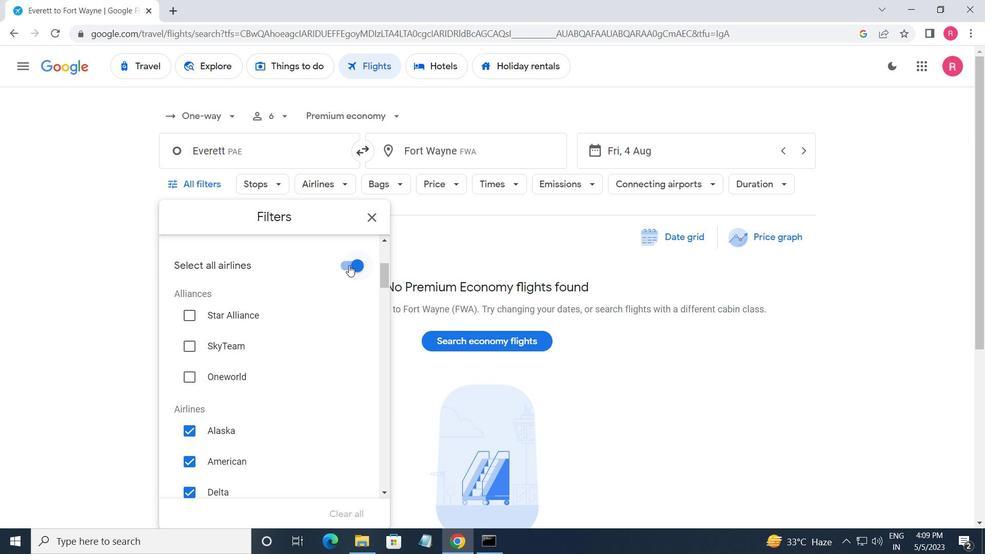 
Action: Mouse pressed left at (347, 265)
Screenshot: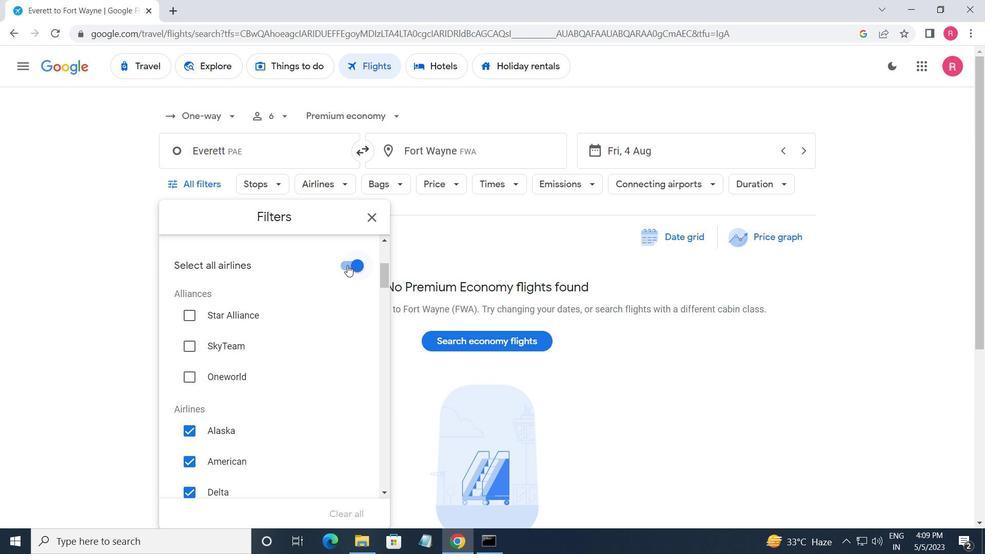 
Action: Mouse moved to (304, 298)
Screenshot: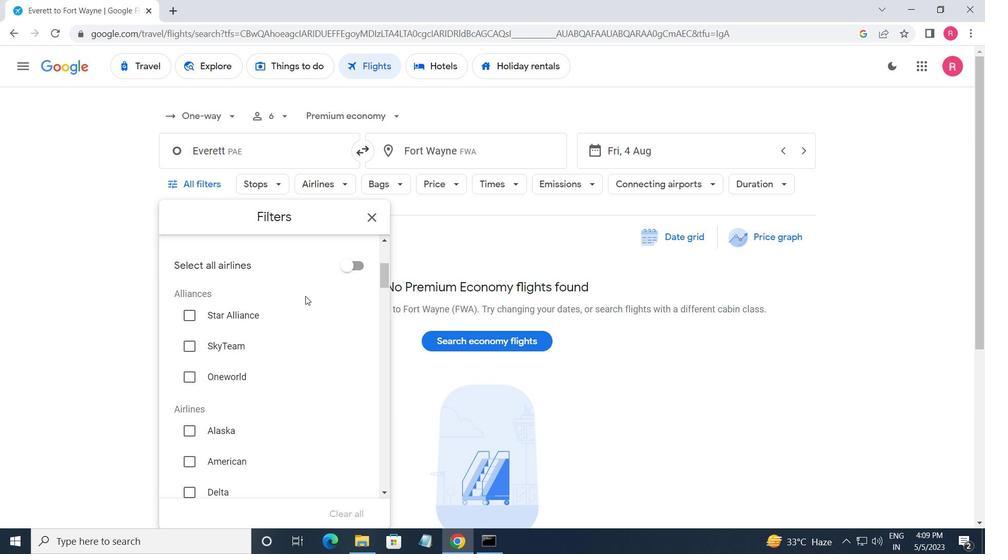 
Action: Mouse scrolled (304, 298) with delta (0, 0)
Screenshot: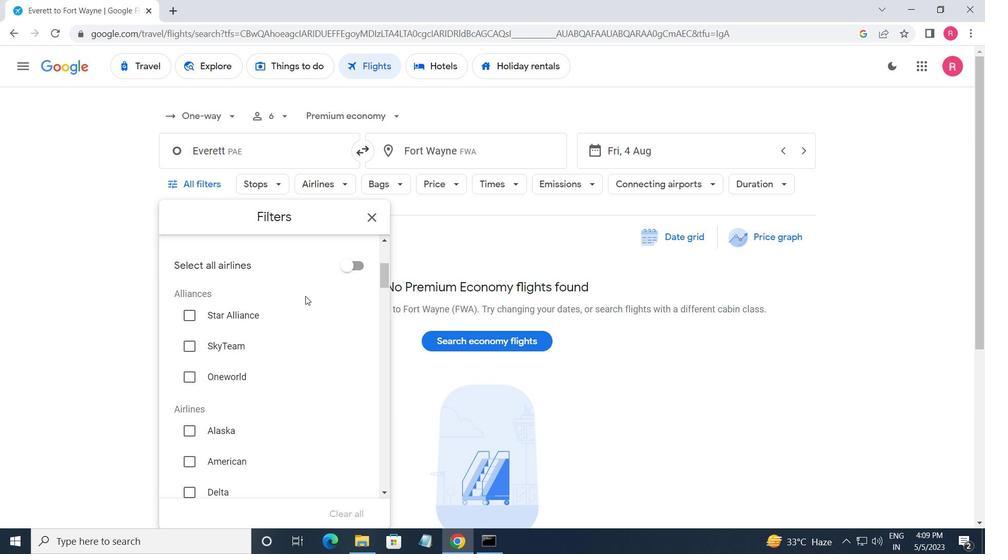 
Action: Mouse moved to (304, 301)
Screenshot: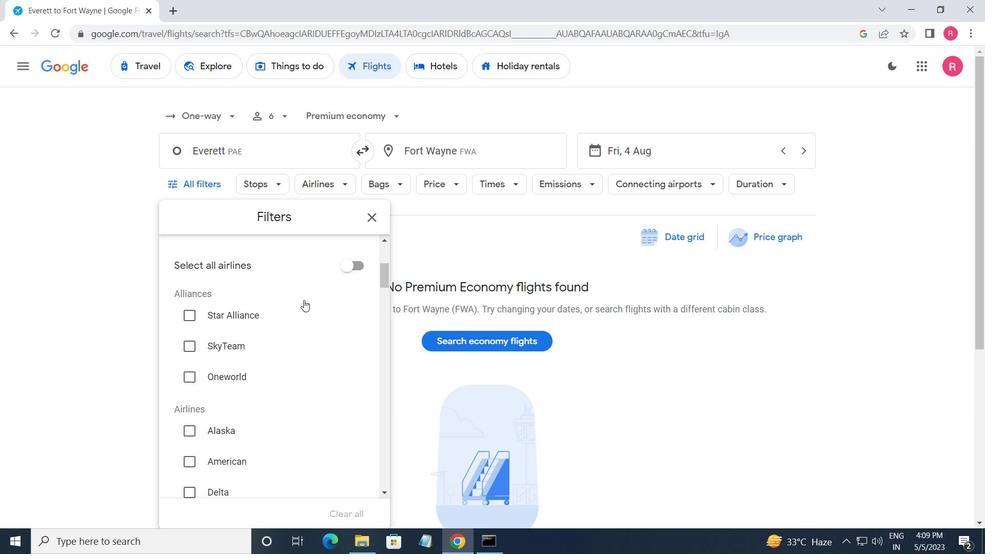 
Action: Mouse scrolled (304, 300) with delta (0, 0)
Screenshot: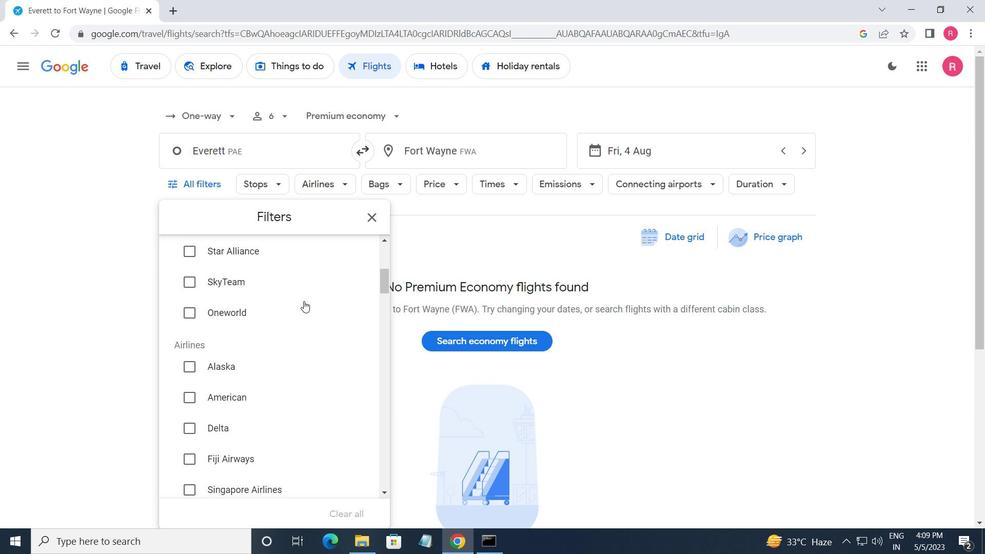 
Action: Mouse moved to (303, 302)
Screenshot: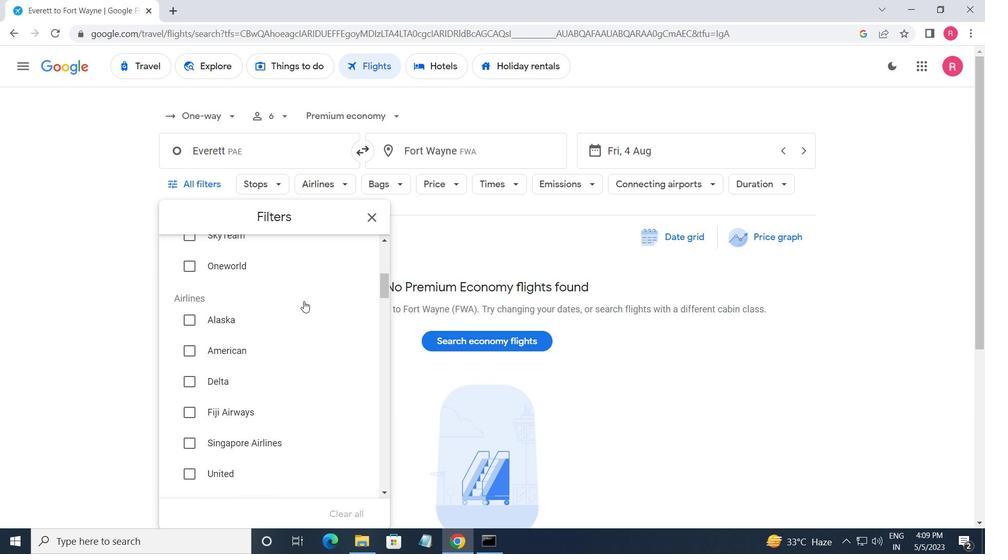 
Action: Mouse scrolled (303, 301) with delta (0, 0)
Screenshot: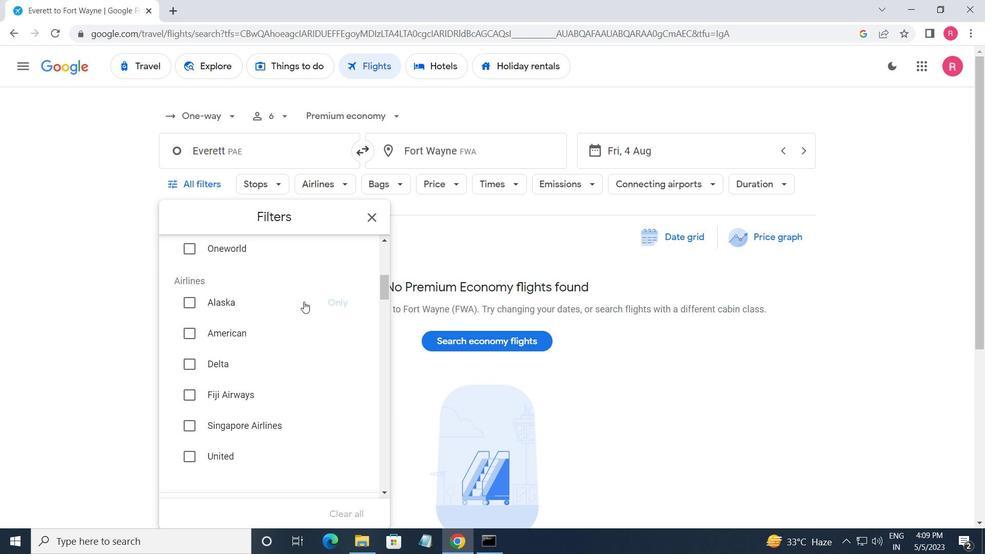 
Action: Mouse moved to (302, 303)
Screenshot: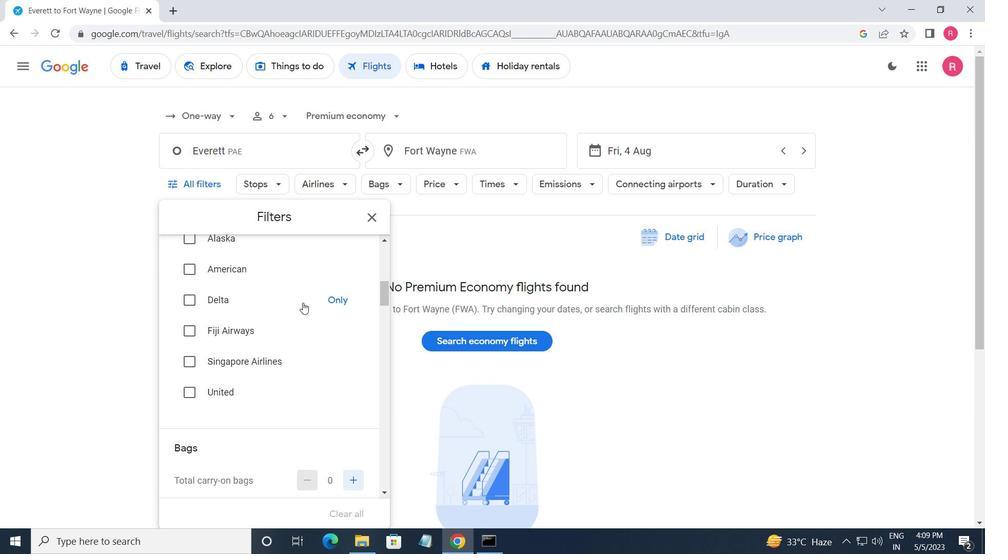 
Action: Mouse scrolled (302, 302) with delta (0, 0)
Screenshot: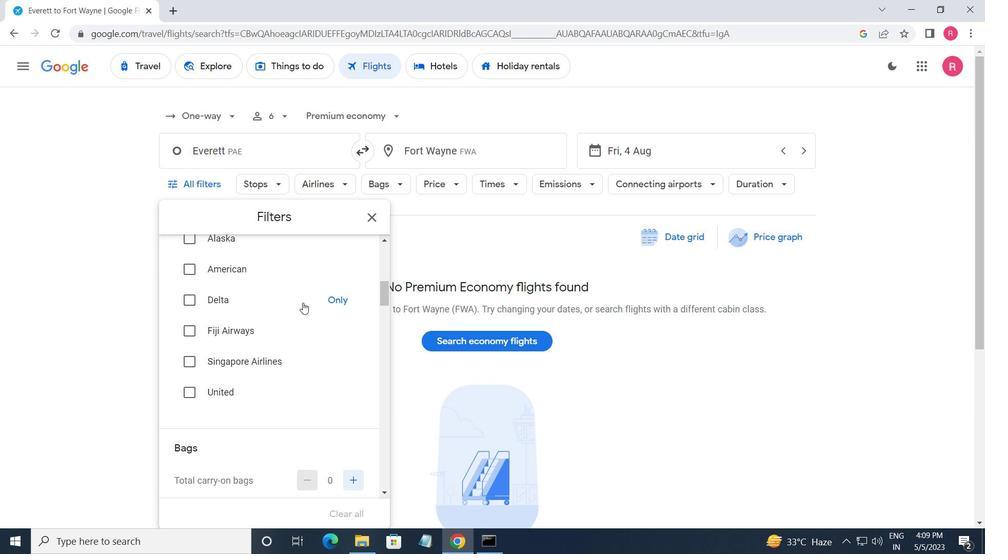 
Action: Mouse moved to (302, 303)
Screenshot: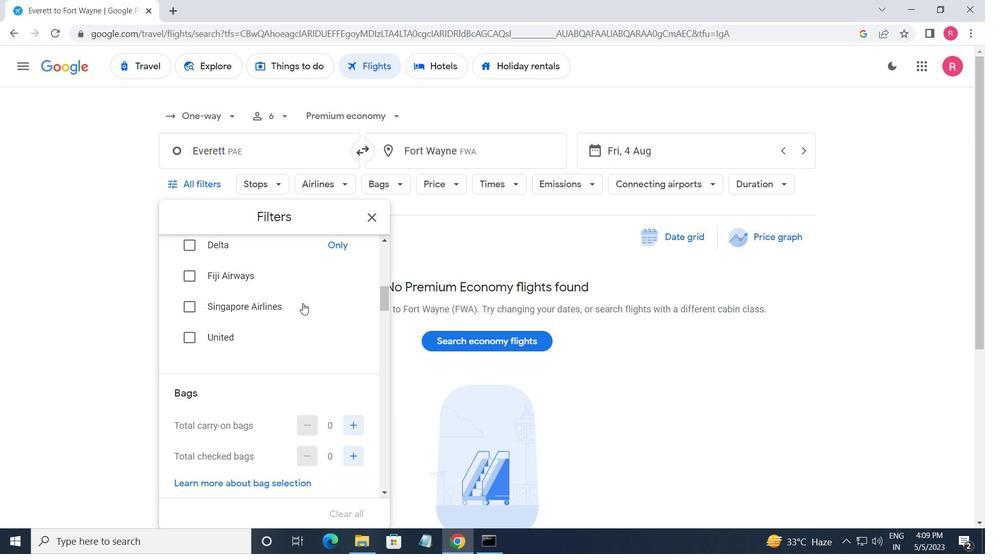 
Action: Mouse scrolled (302, 303) with delta (0, 0)
Screenshot: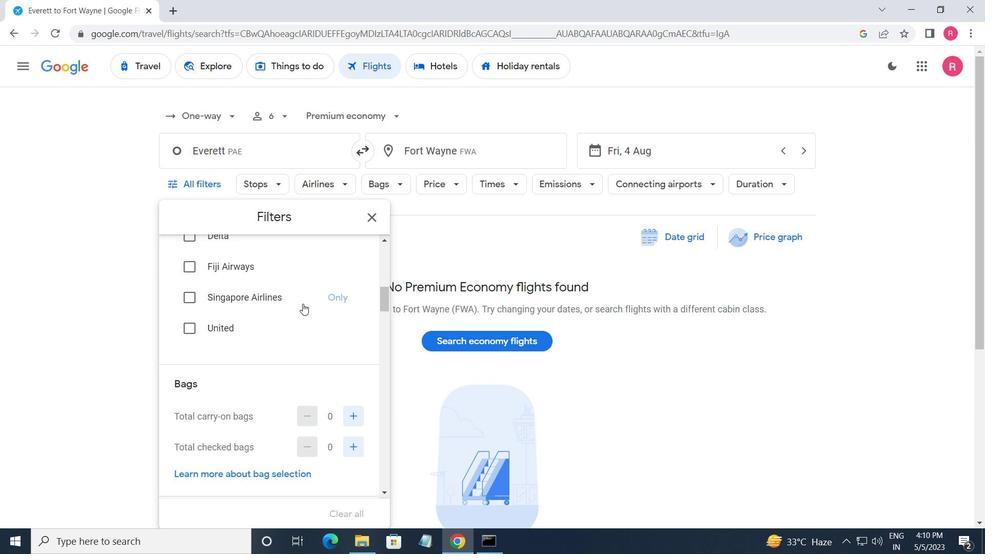 
Action: Mouse moved to (347, 382)
Screenshot: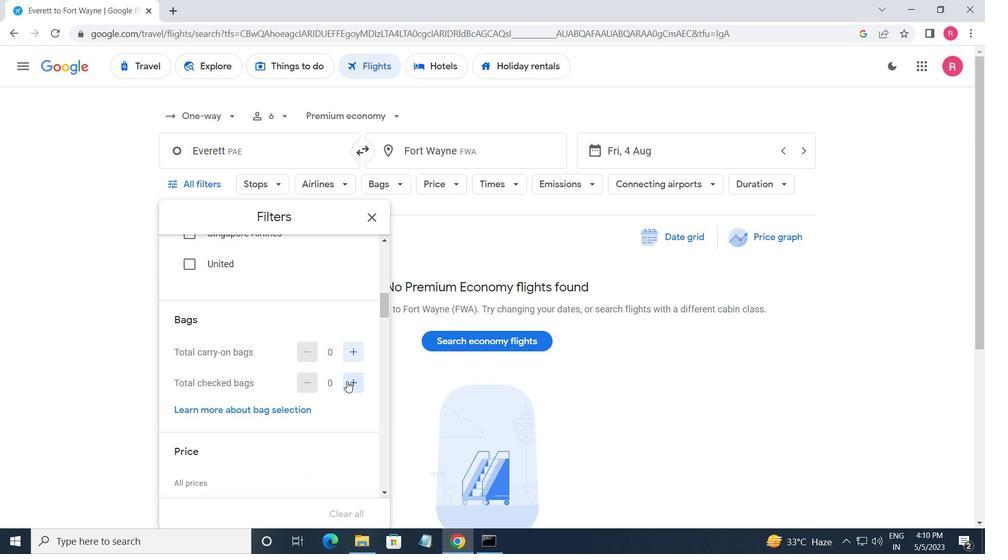 
Action: Mouse pressed left at (347, 382)
Screenshot: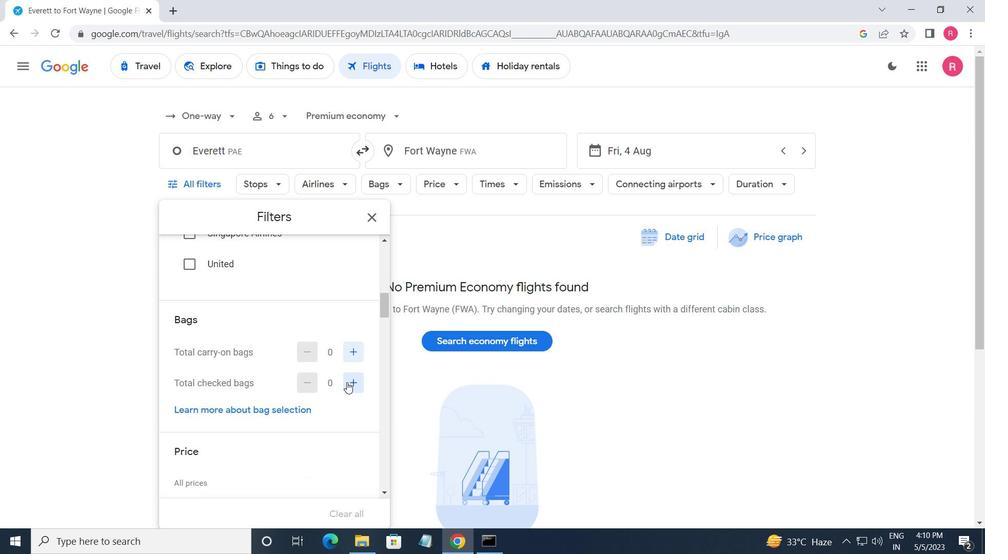 
Action: Mouse pressed left at (347, 382)
Screenshot: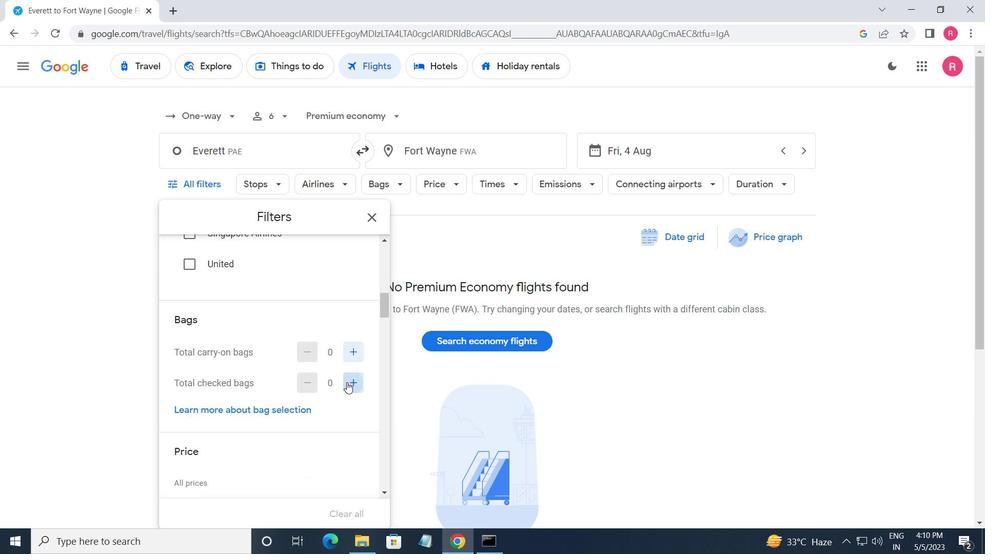
Action: Mouse pressed left at (347, 382)
Screenshot: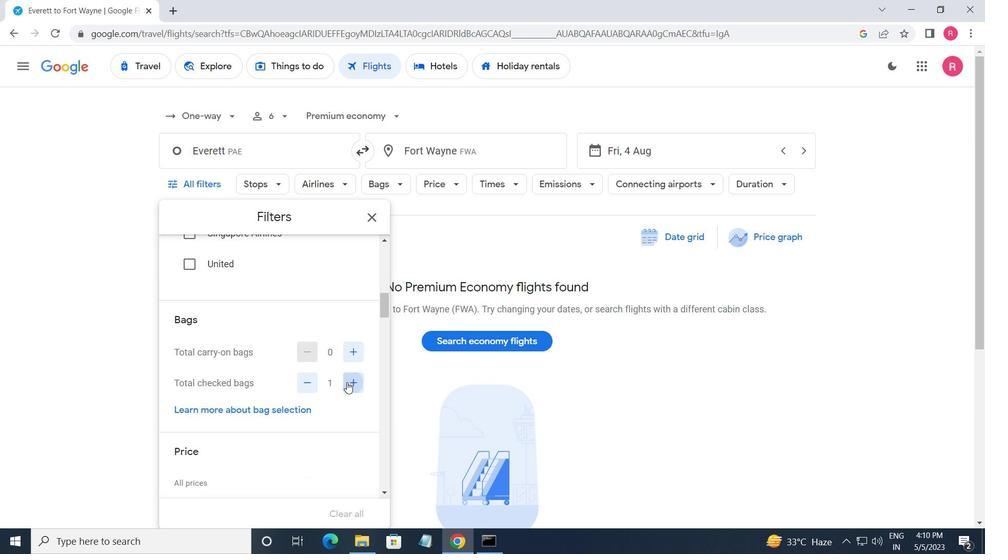 
Action: Mouse moved to (300, 337)
Screenshot: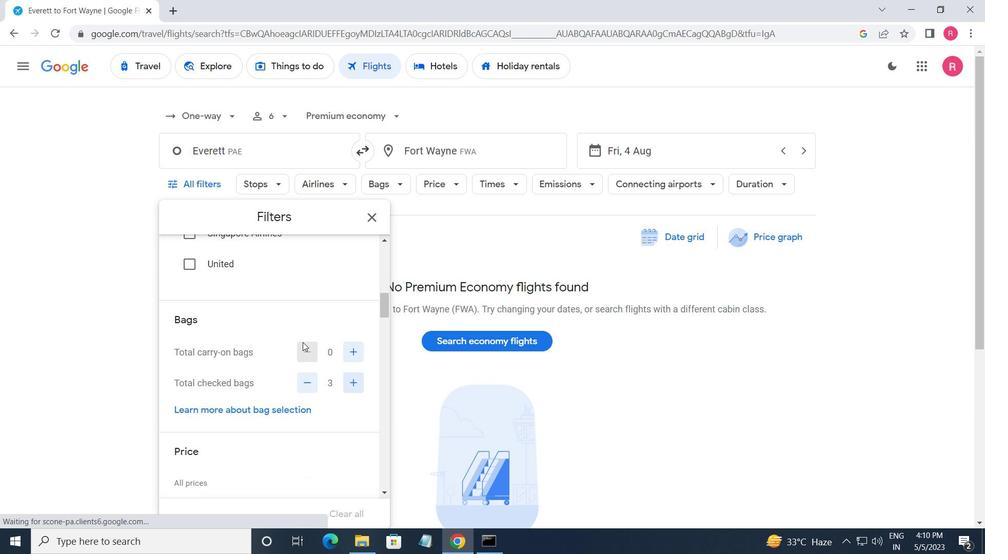 
Action: Mouse scrolled (300, 337) with delta (0, 0)
Screenshot: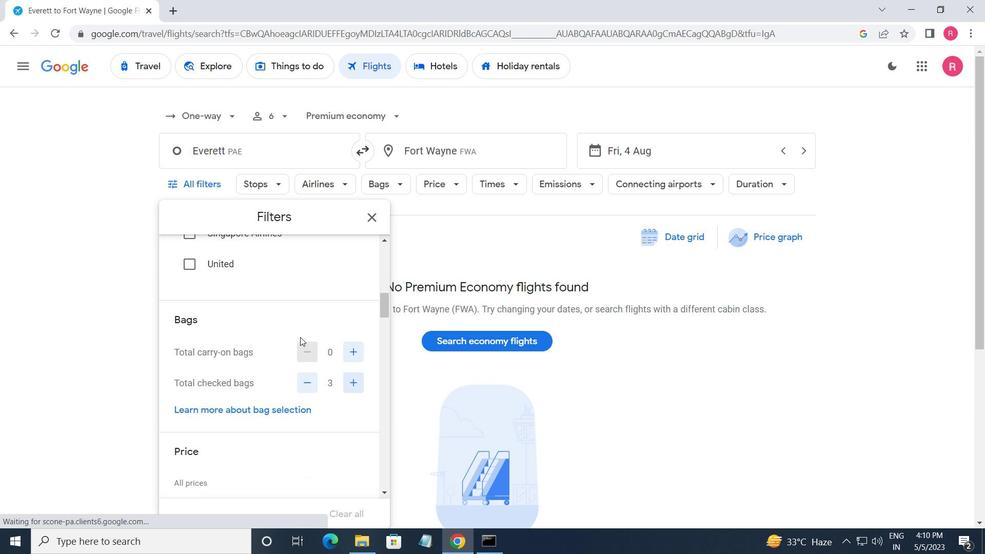 
Action: Mouse scrolled (300, 337) with delta (0, 0)
Screenshot: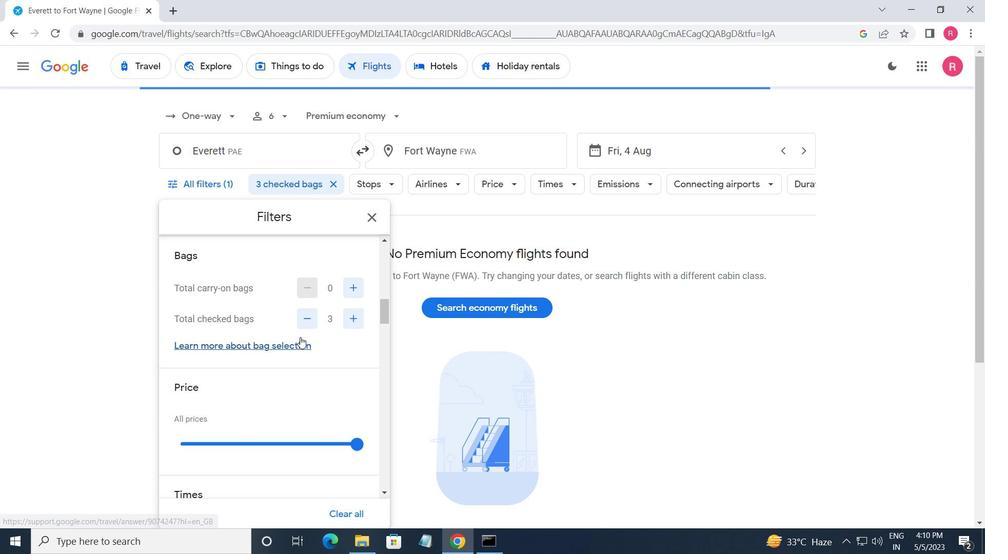 
Action: Mouse moved to (356, 379)
Screenshot: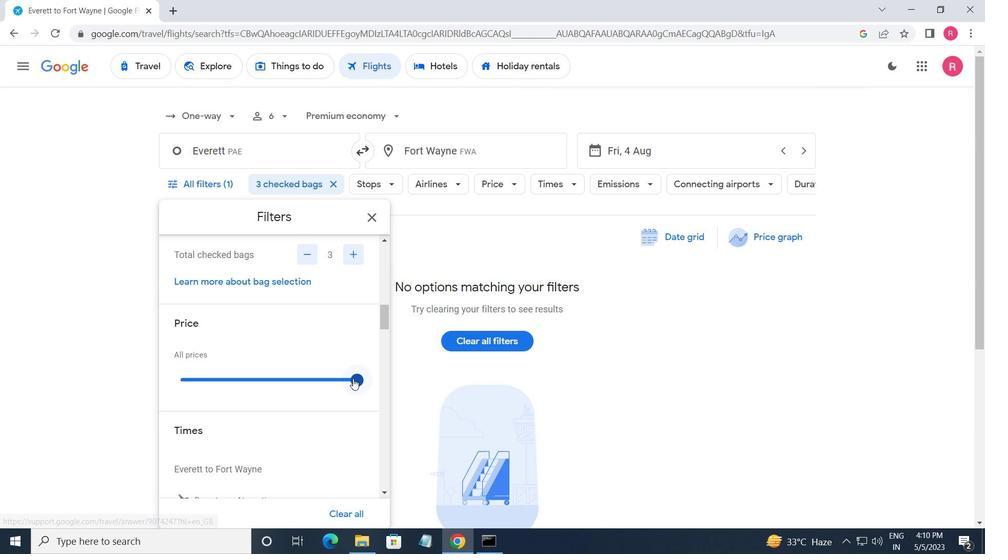 
Action: Mouse pressed left at (356, 379)
Screenshot: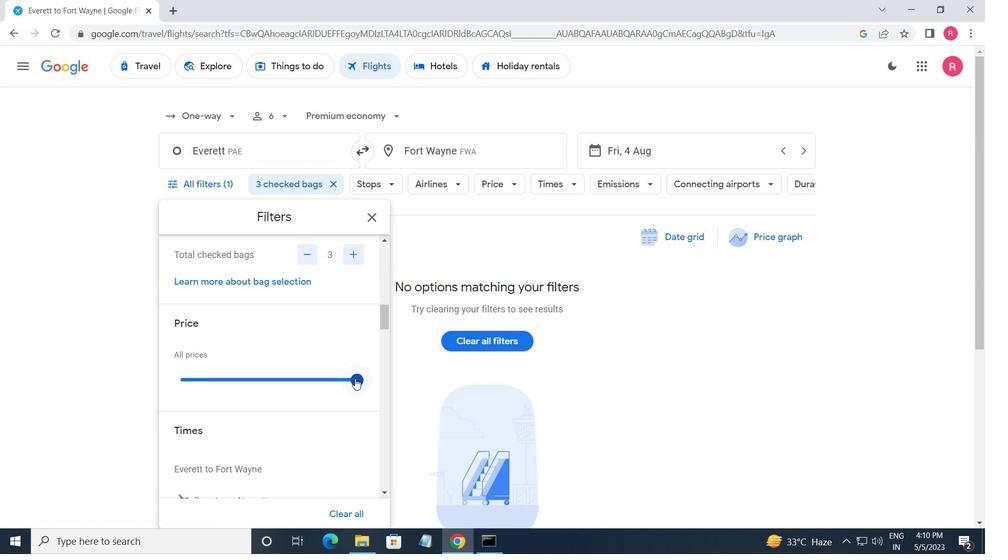 
Action: Mouse moved to (322, 334)
Screenshot: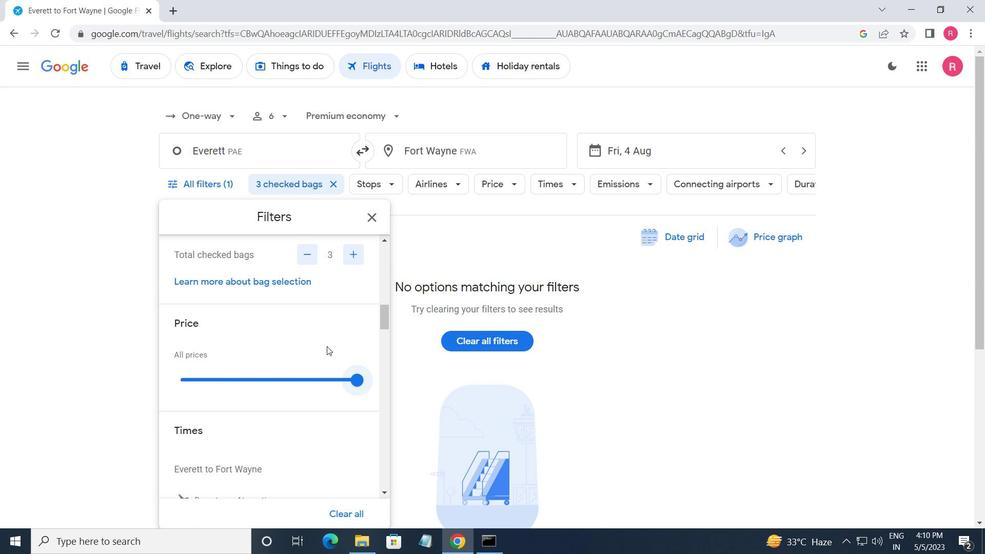 
Action: Mouse scrolled (322, 333) with delta (0, 0)
Screenshot: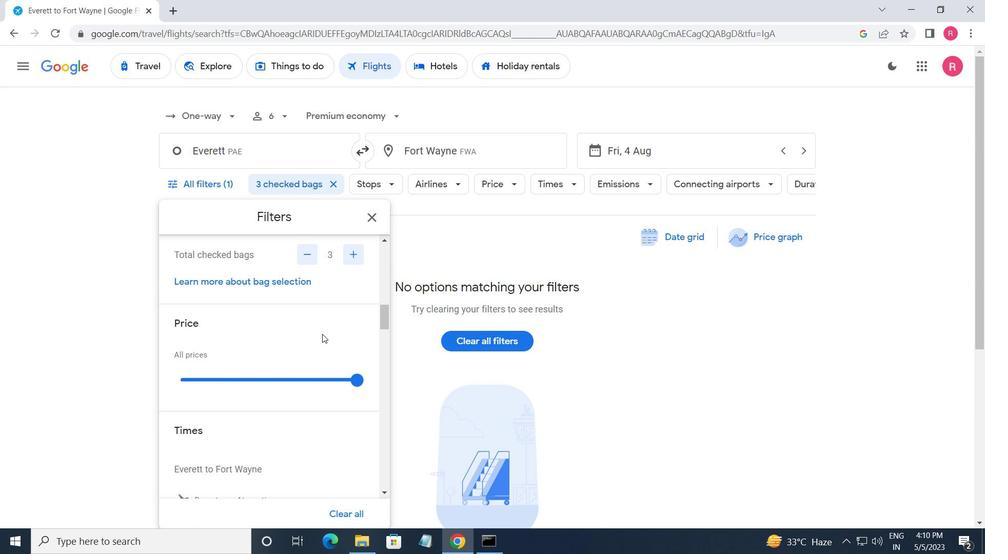 
Action: Mouse moved to (326, 335)
Screenshot: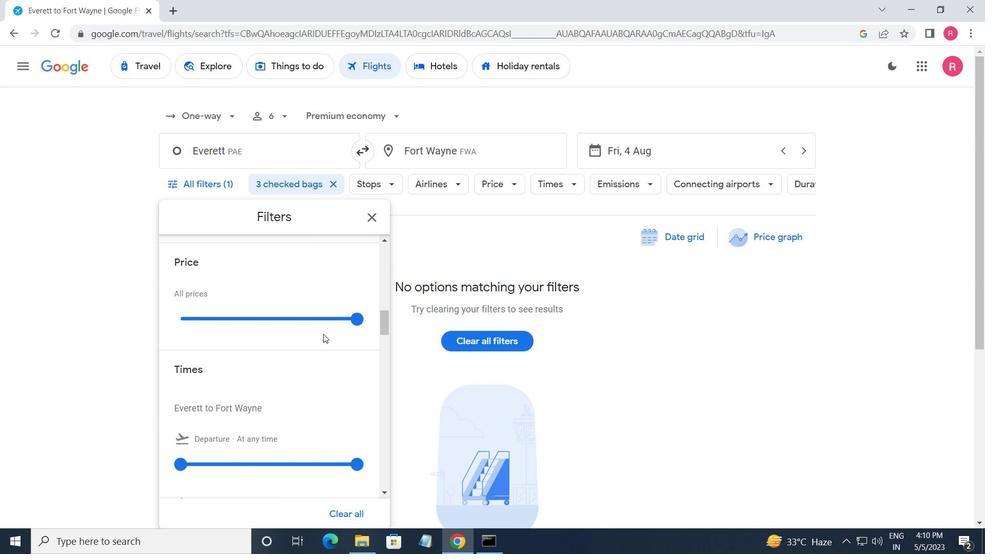 
Action: Mouse scrolled (326, 334) with delta (0, 0)
Screenshot: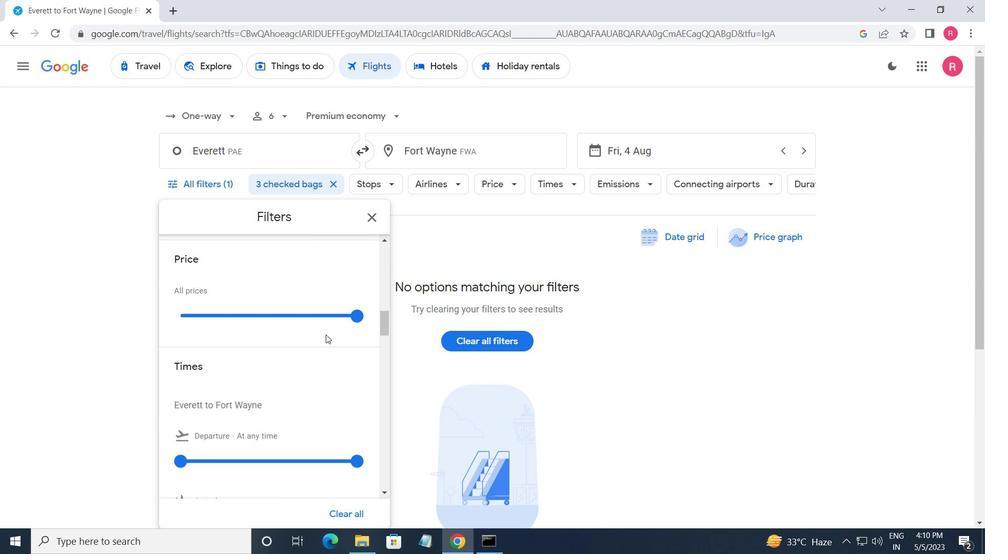 
Action: Mouse moved to (187, 394)
Screenshot: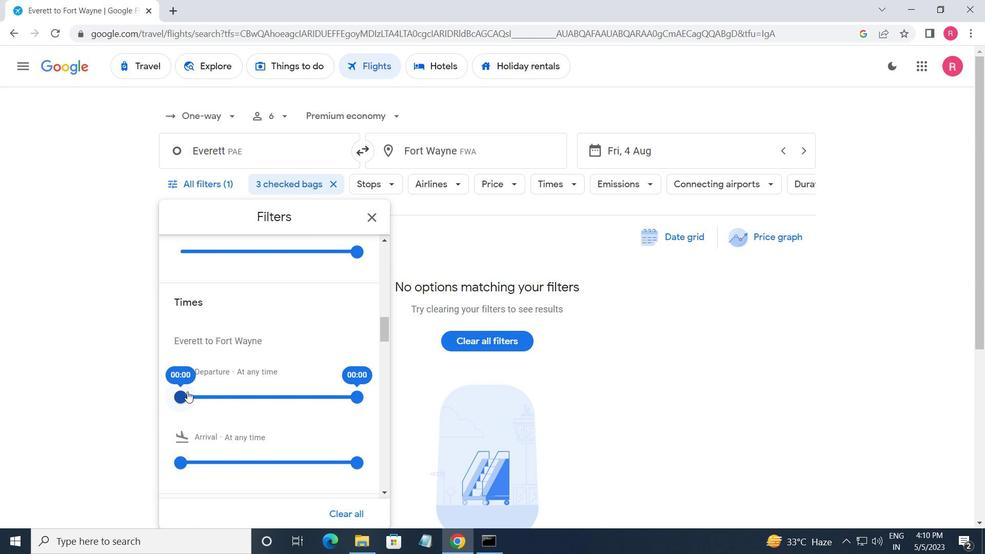 
Action: Mouse pressed left at (187, 394)
Screenshot: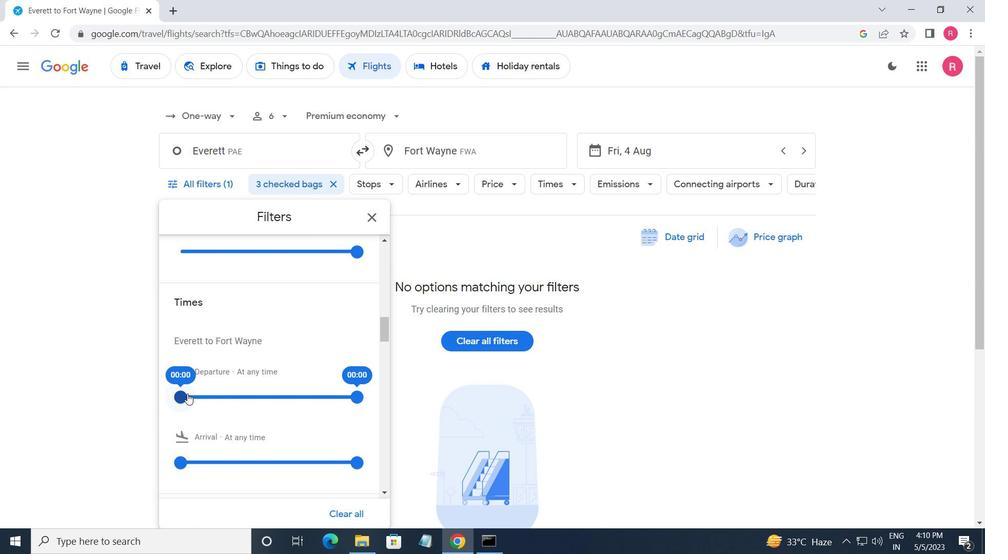 
Action: Mouse moved to (357, 394)
Screenshot: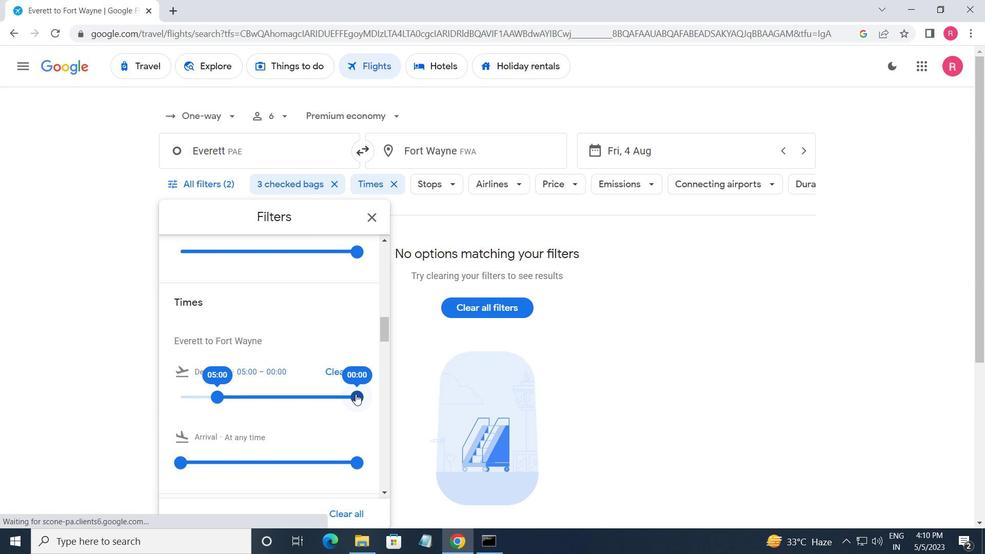 
Action: Mouse pressed left at (357, 394)
Screenshot: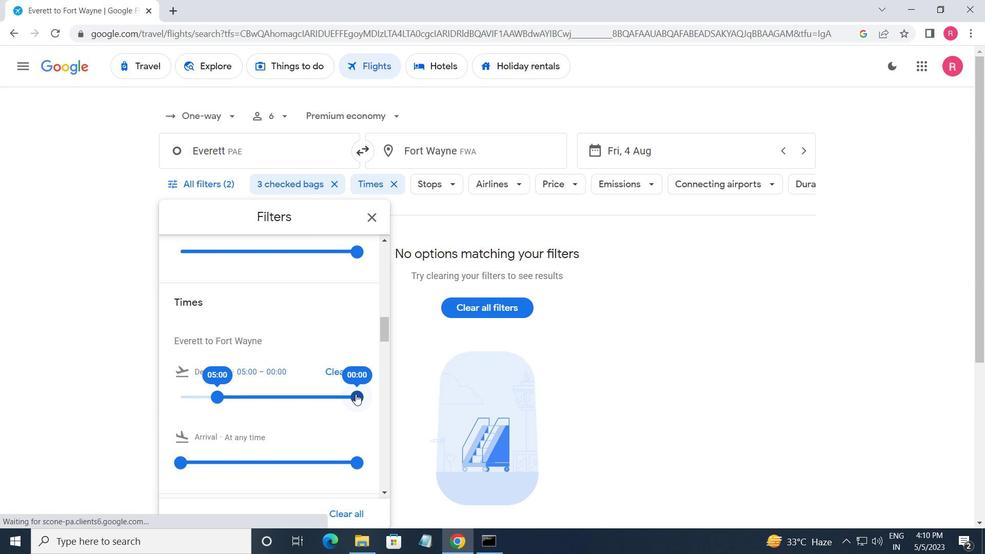 
Action: Mouse moved to (369, 228)
Screenshot: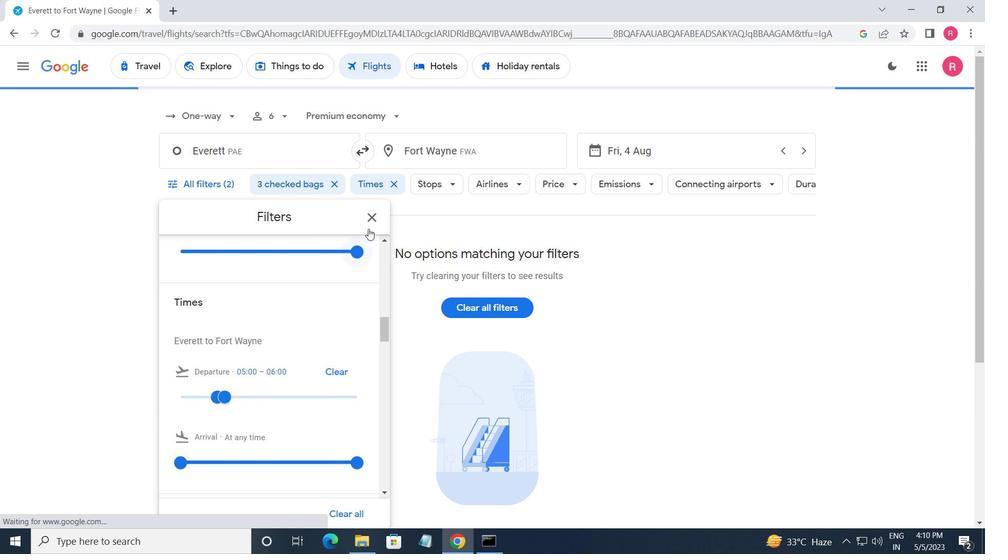
Action: Mouse pressed left at (369, 228)
Screenshot: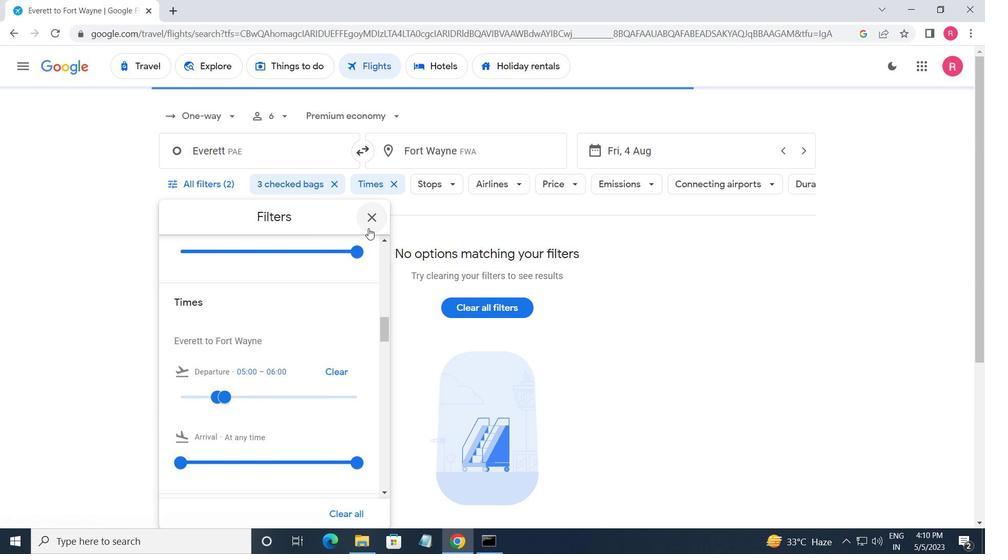 
